 Task: Save favorite listings for condos in Los Angeles, California, with a minimum of 2 bedrooms and a balcony.
Action: Mouse moved to (343, 232)
Screenshot: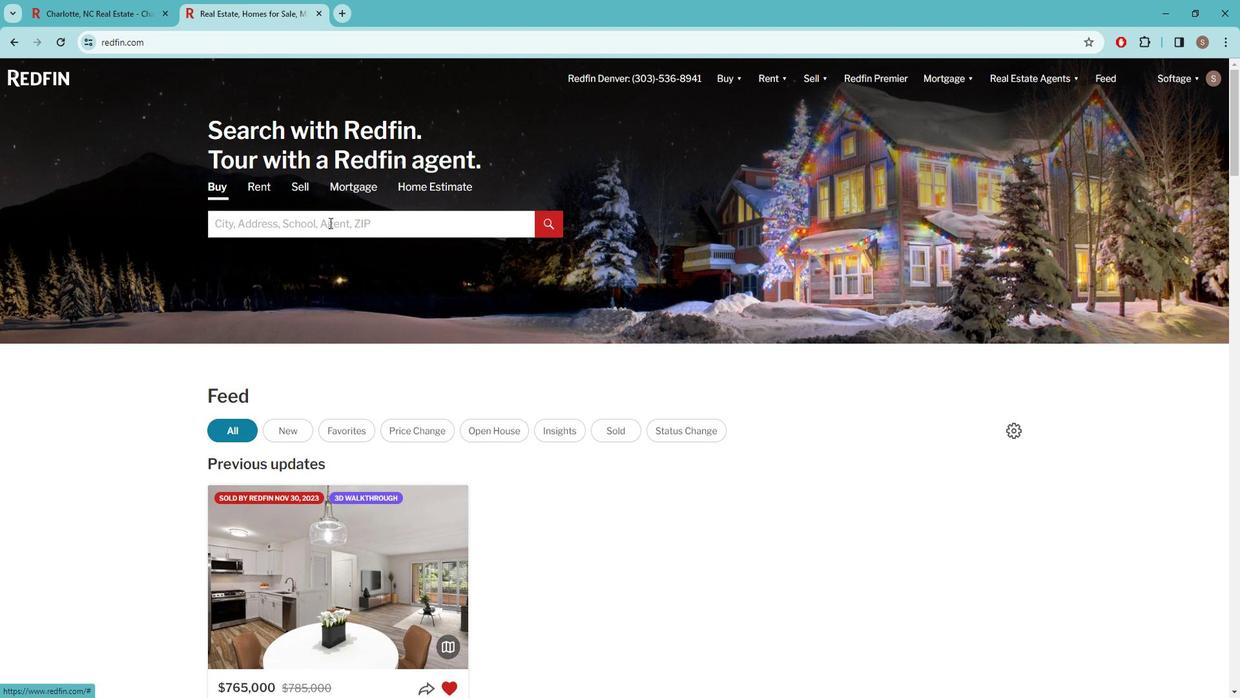 
Action: Mouse pressed left at (343, 232)
Screenshot: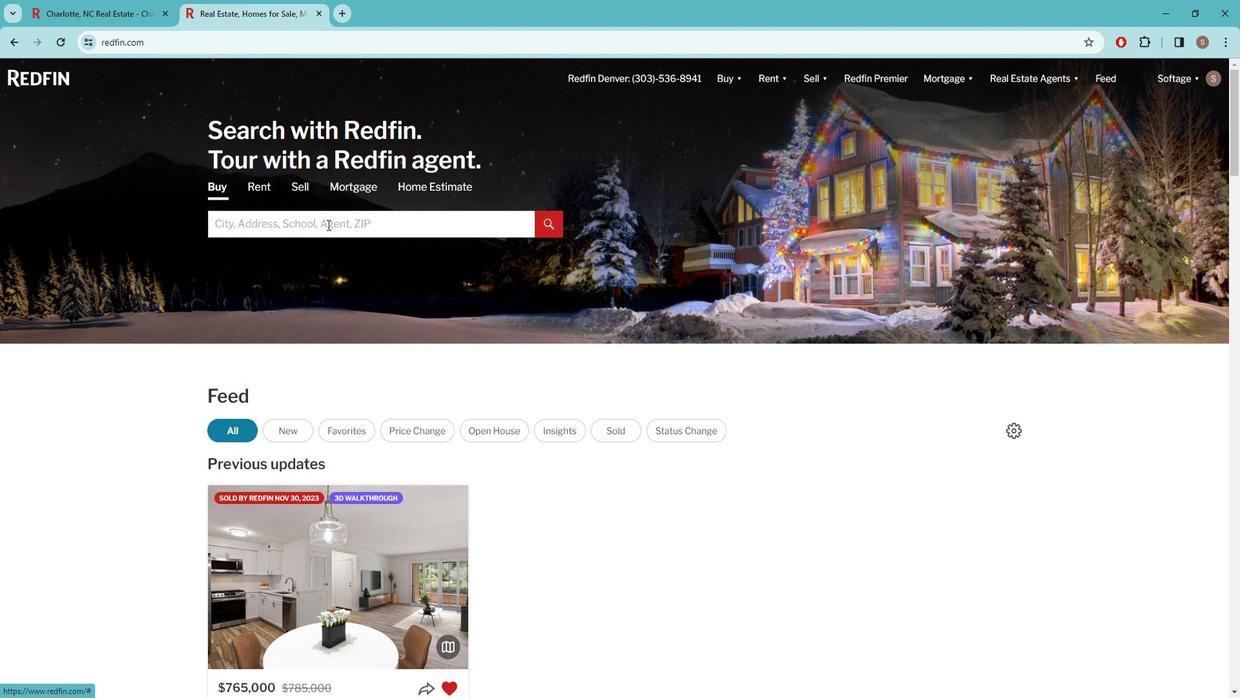 
Action: Mouse moved to (372, 226)
Screenshot: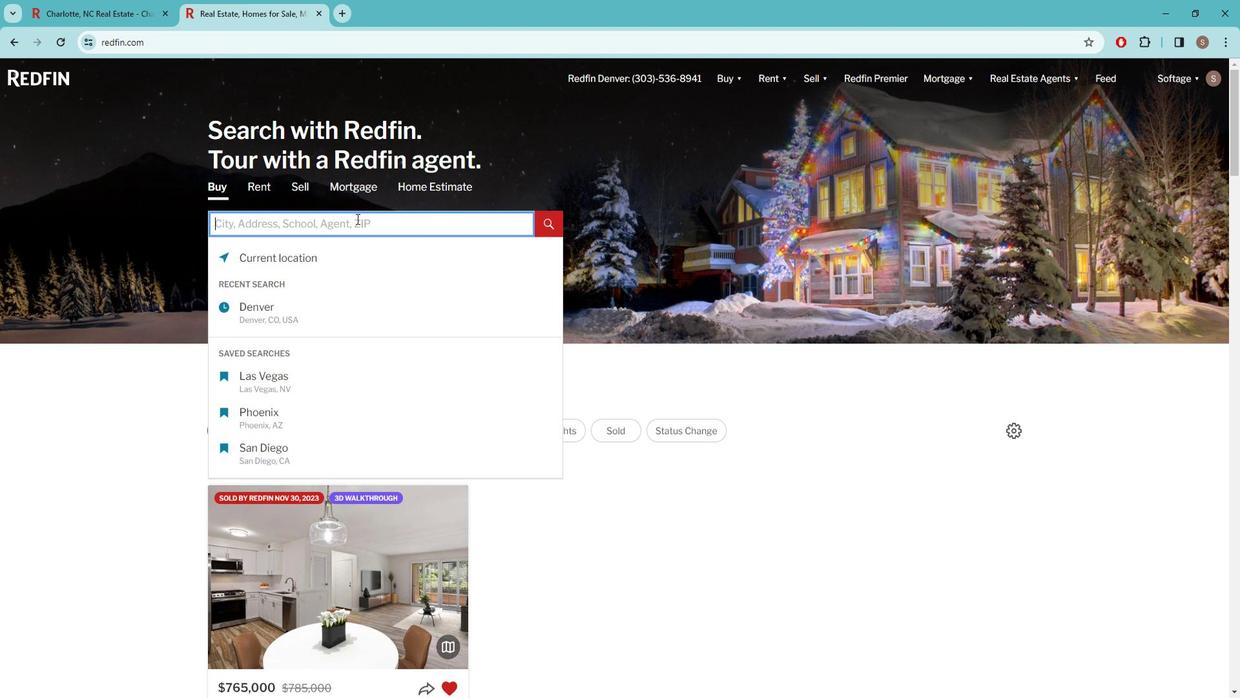 
Action: Key pressed l<Key.caps_lock>OS<Key.space>
Screenshot: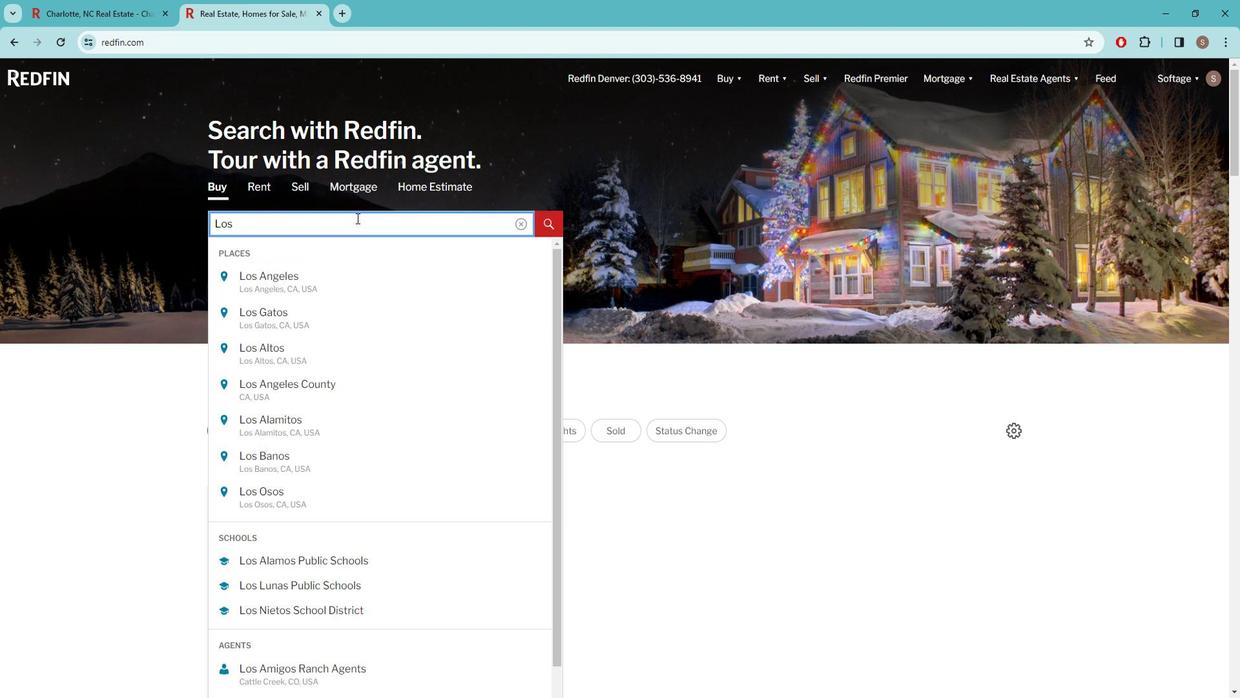 
Action: Mouse moved to (326, 281)
Screenshot: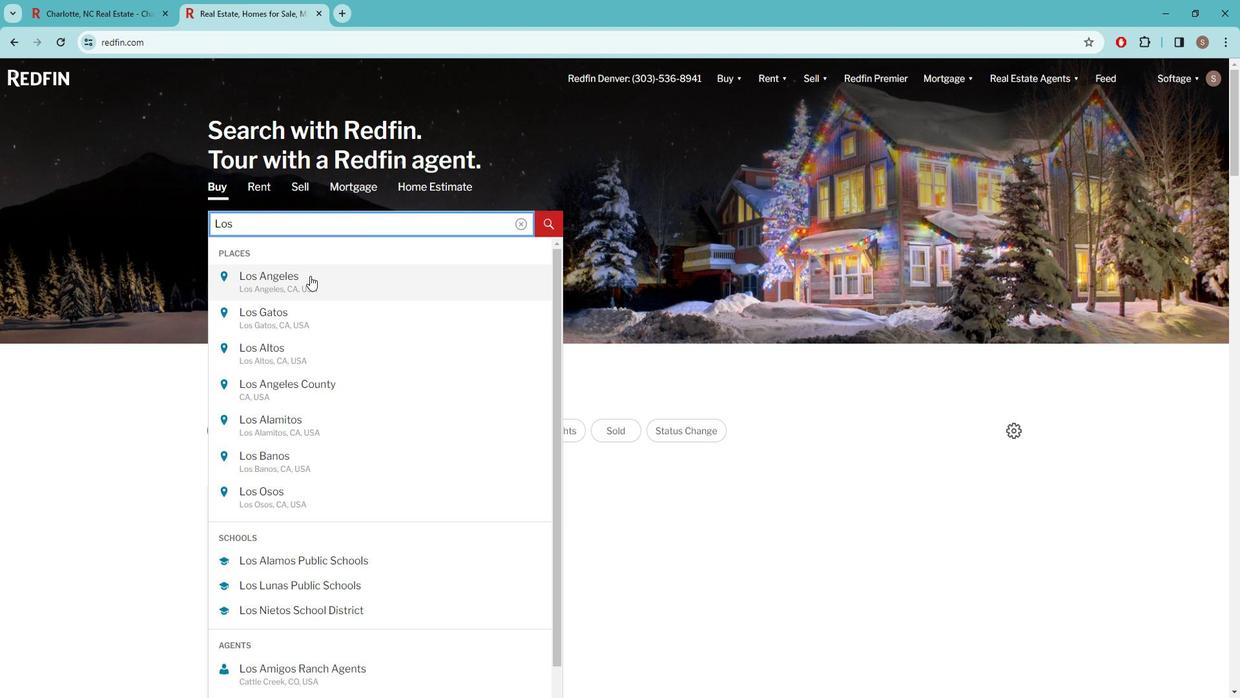 
Action: Mouse pressed left at (326, 281)
Screenshot: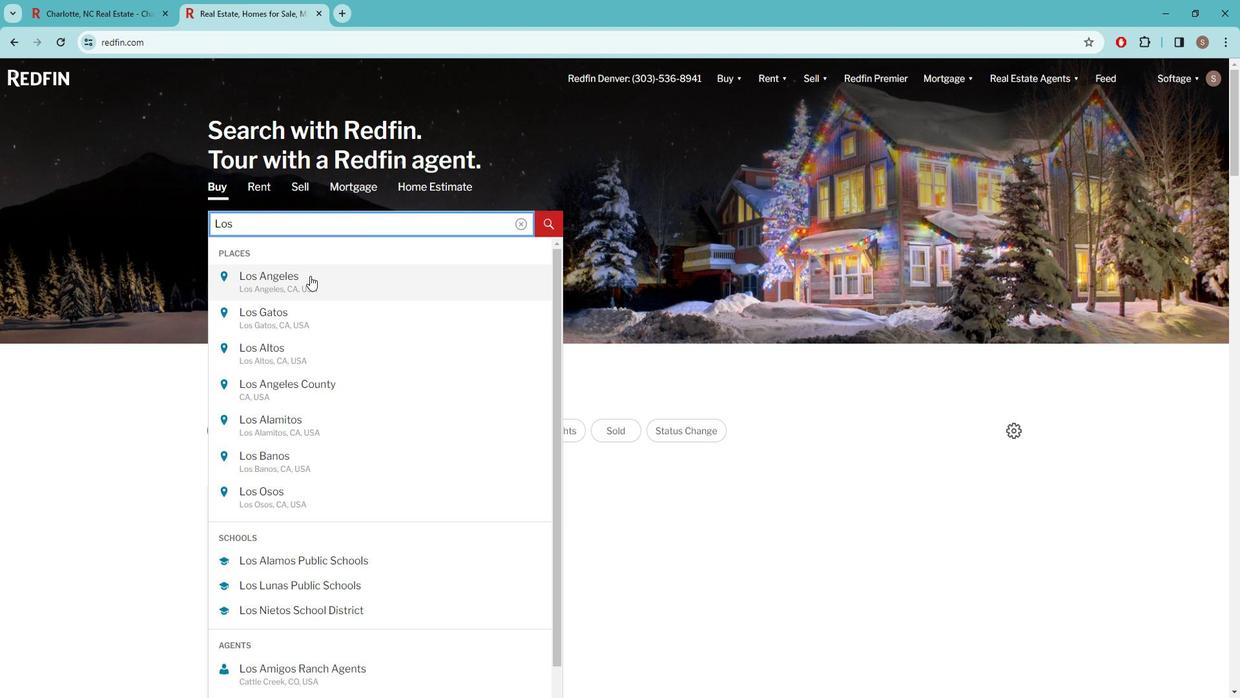
Action: Mouse moved to (1096, 171)
Screenshot: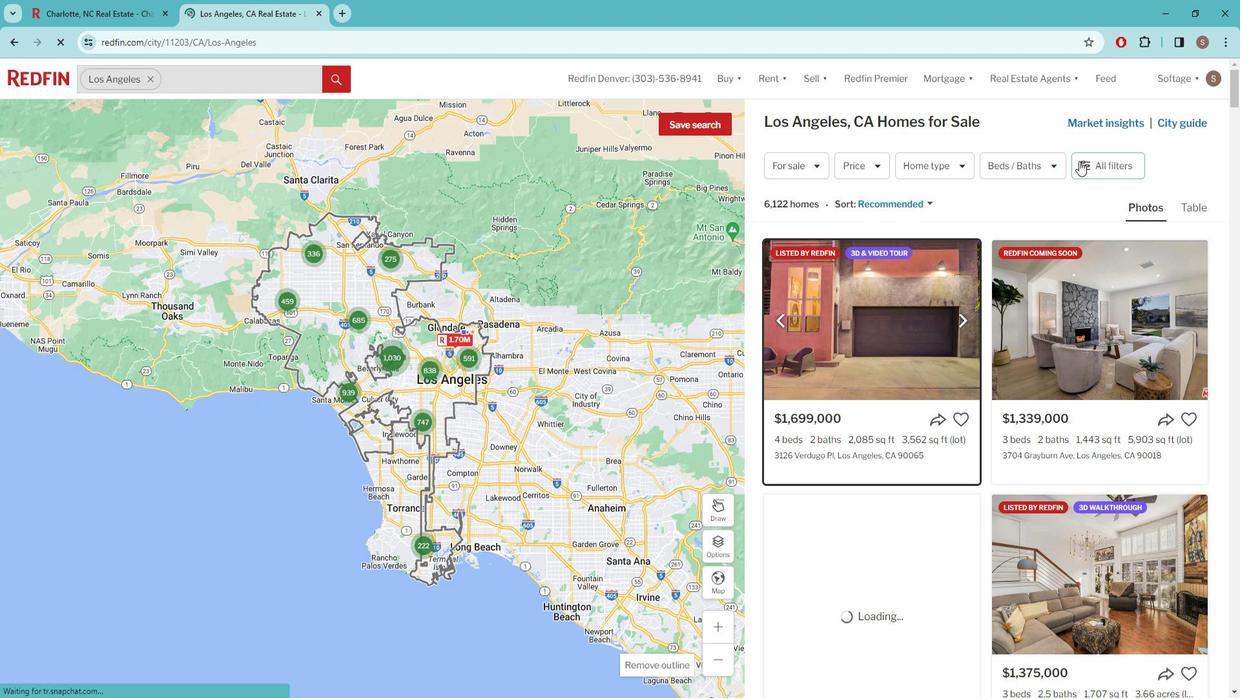 
Action: Mouse pressed left at (1096, 171)
Screenshot: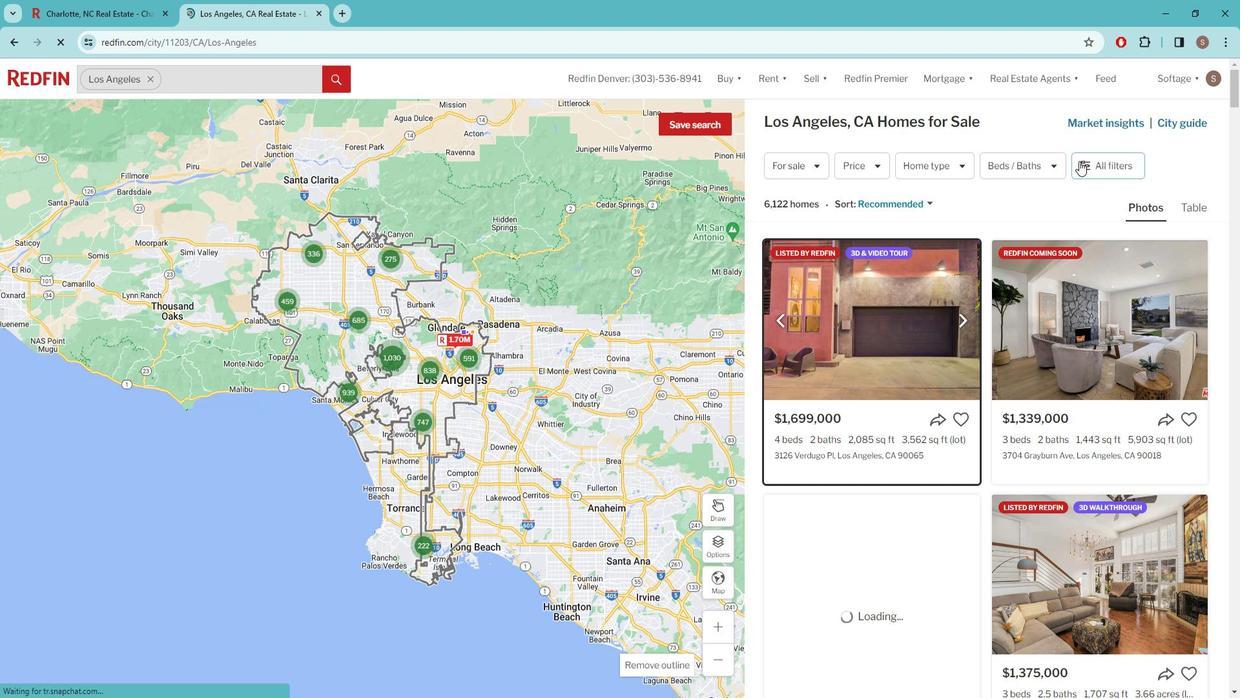 
Action: Mouse pressed left at (1096, 171)
Screenshot: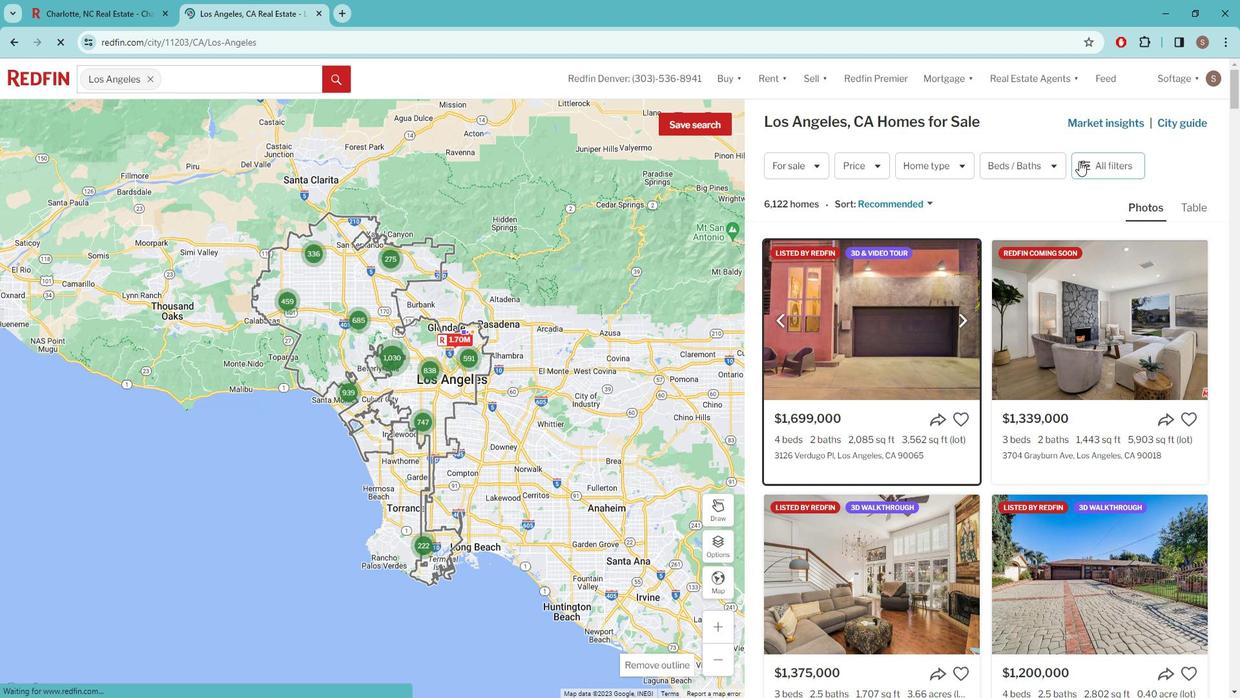 
Action: Mouse moved to (1109, 172)
Screenshot: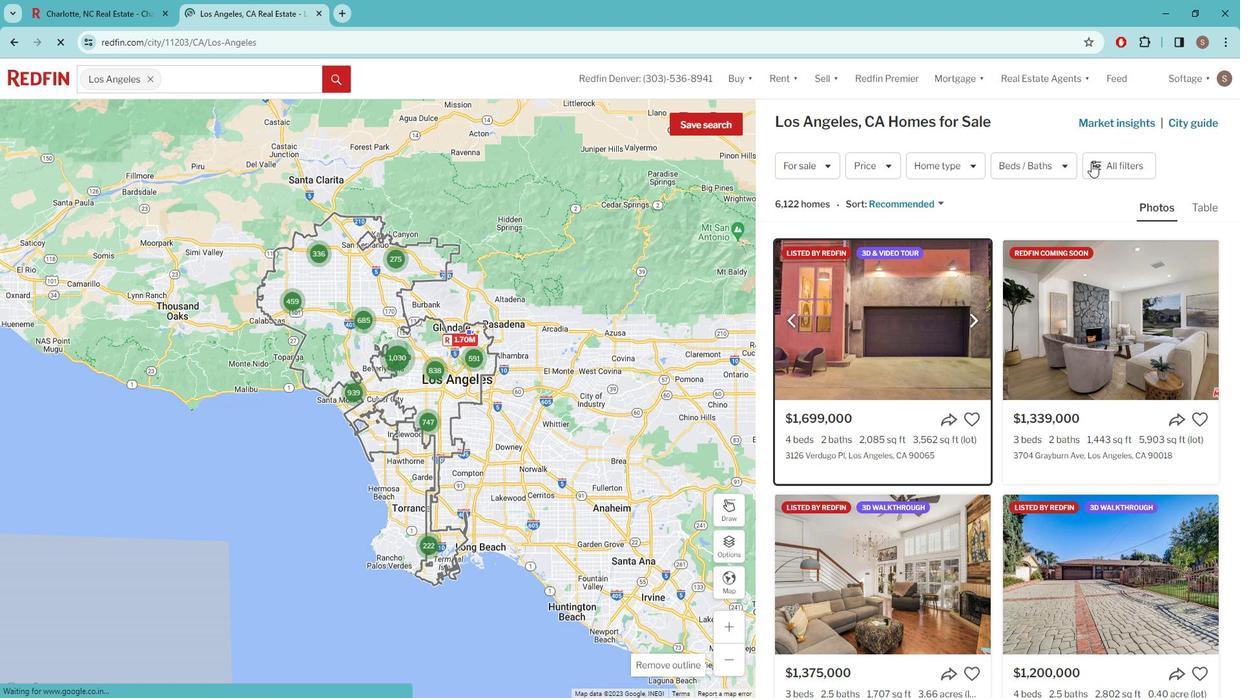 
Action: Mouse pressed left at (1109, 172)
Screenshot: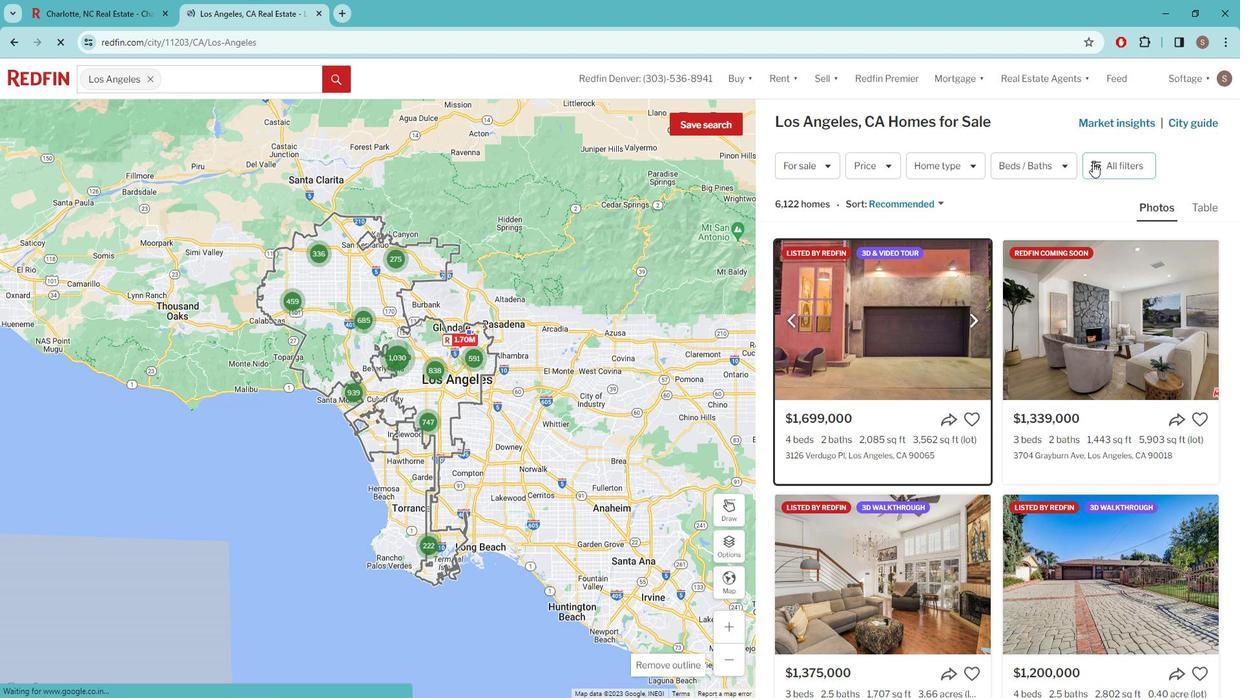
Action: Mouse moved to (1039, 399)
Screenshot: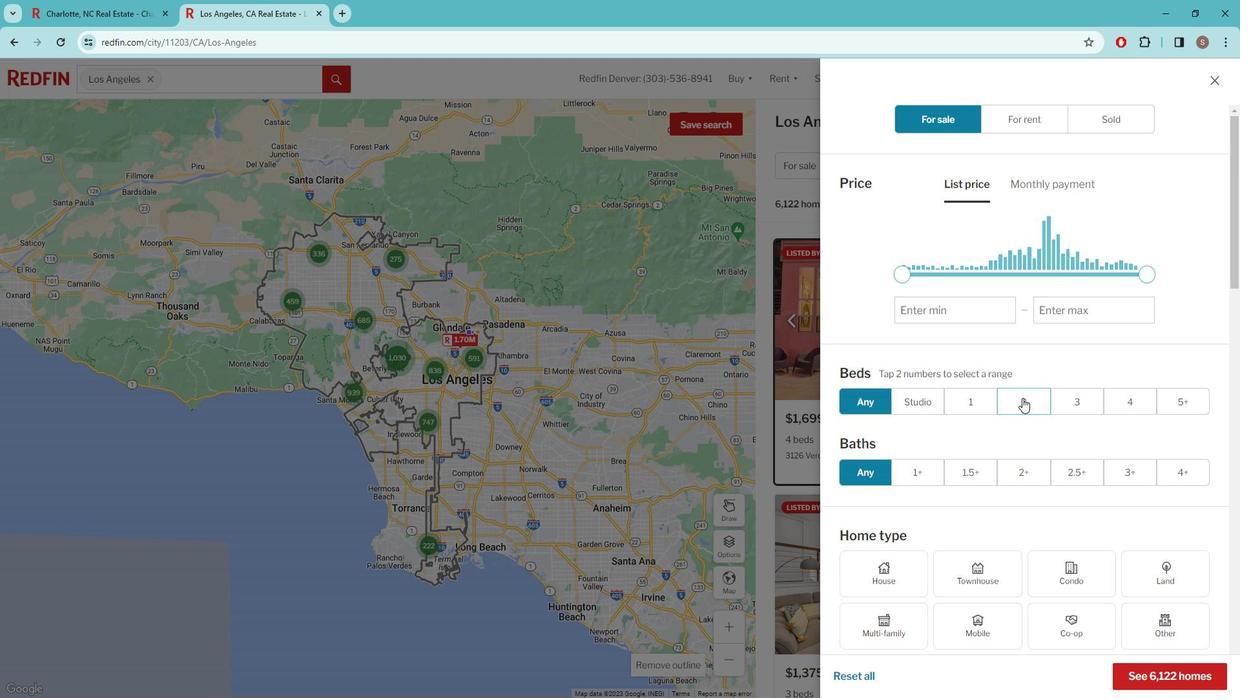 
Action: Mouse pressed left at (1039, 399)
Screenshot: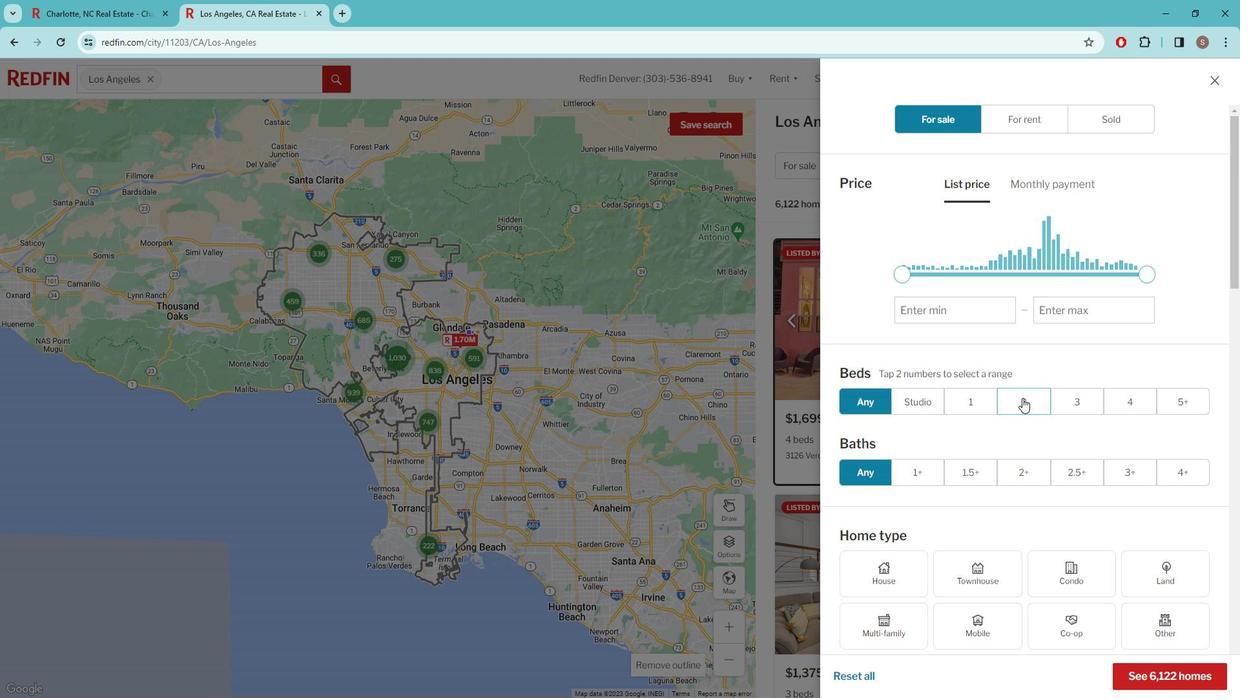 
Action: Mouse moved to (1038, 398)
Screenshot: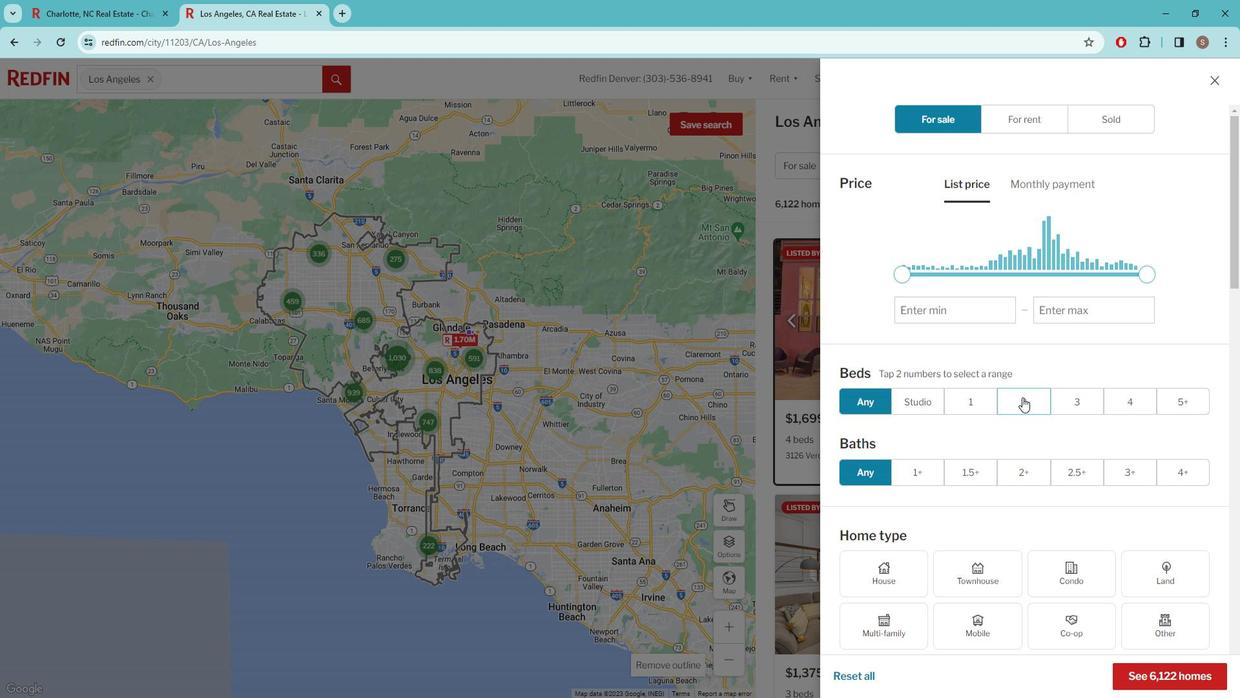 
Action: Mouse pressed left at (1038, 398)
Screenshot: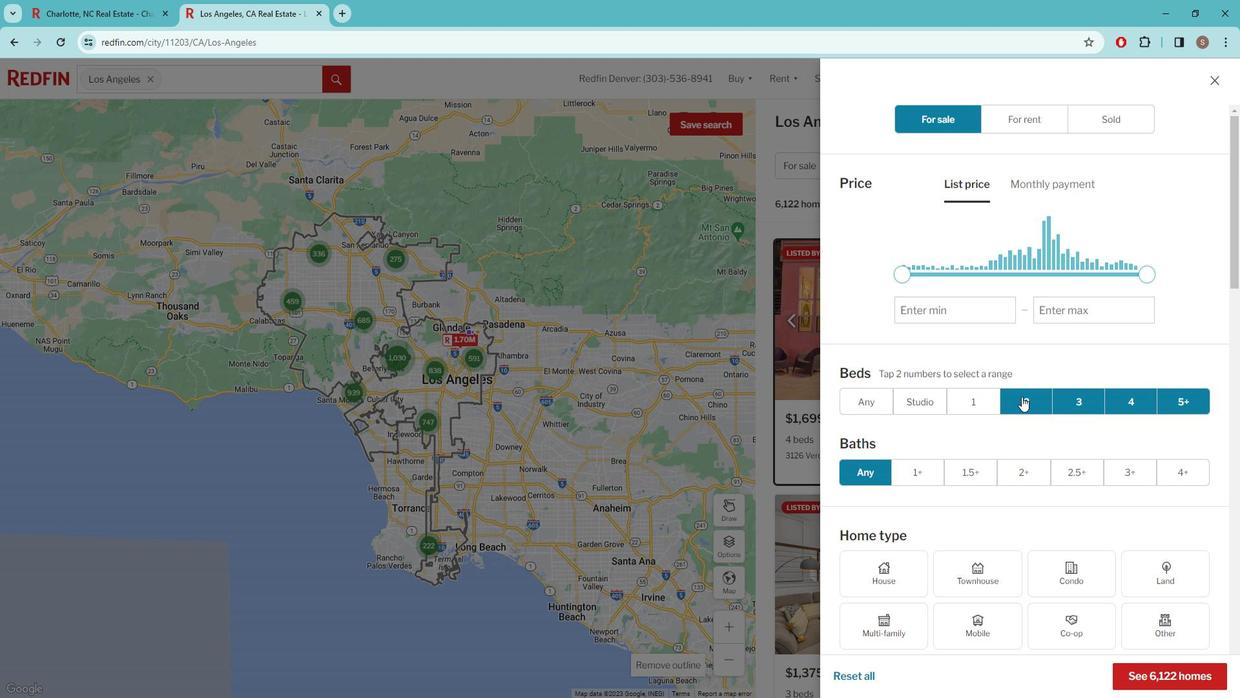 
Action: Mouse moved to (1035, 398)
Screenshot: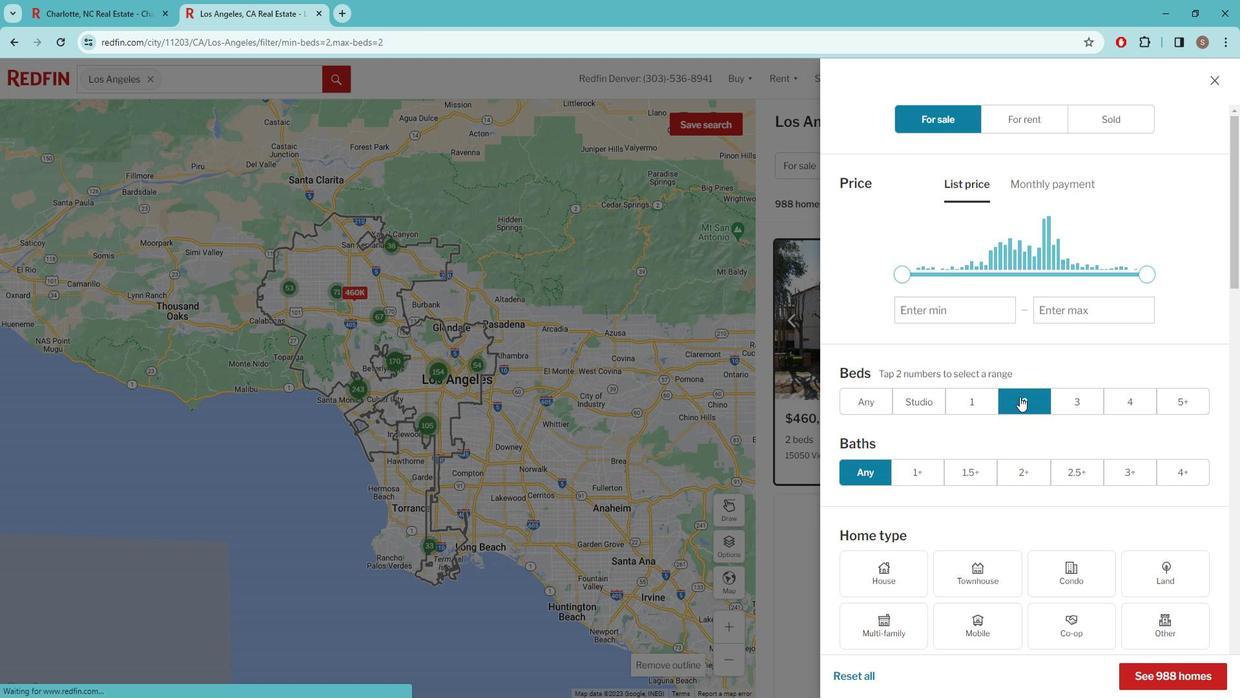 
Action: Mouse scrolled (1035, 397) with delta (0, 0)
Screenshot: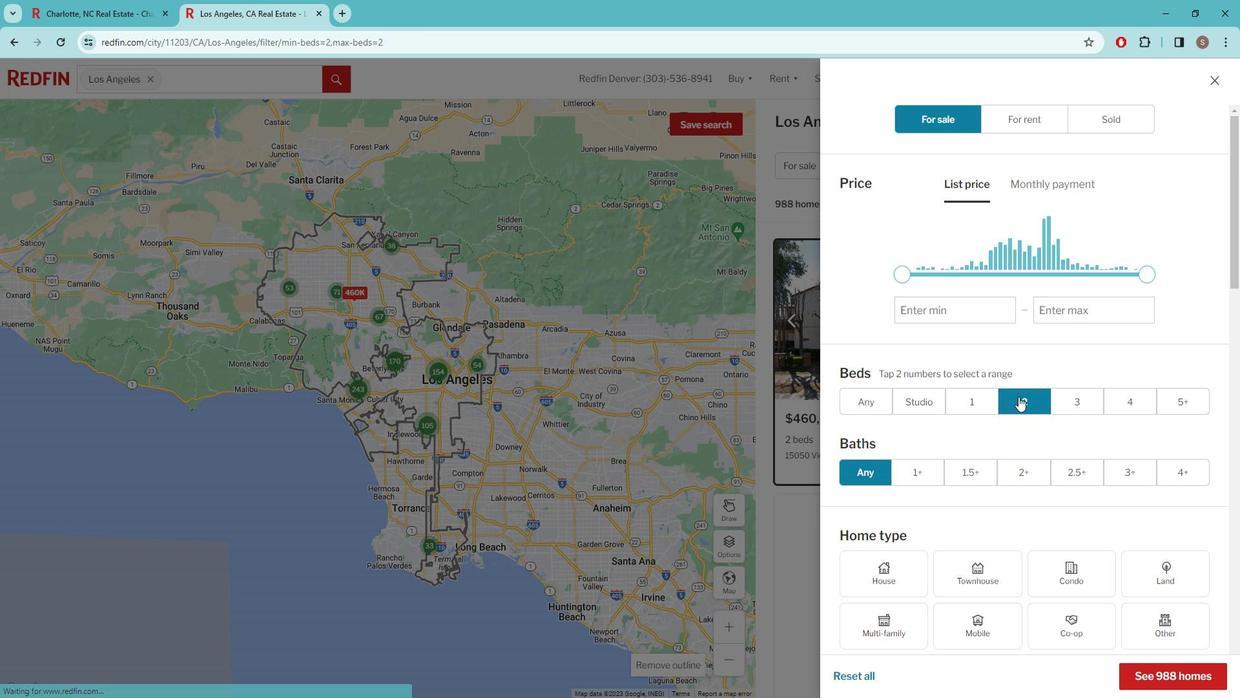 
Action: Mouse moved to (1028, 399)
Screenshot: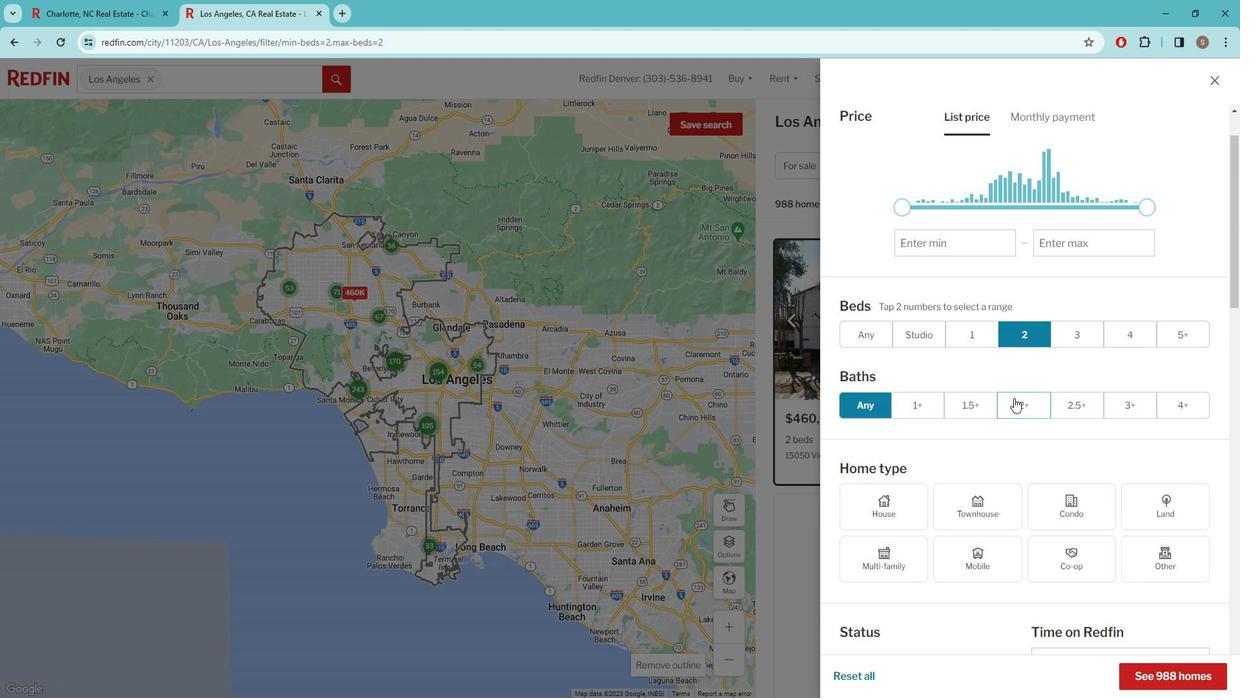
Action: Mouse scrolled (1028, 398) with delta (0, 0)
Screenshot: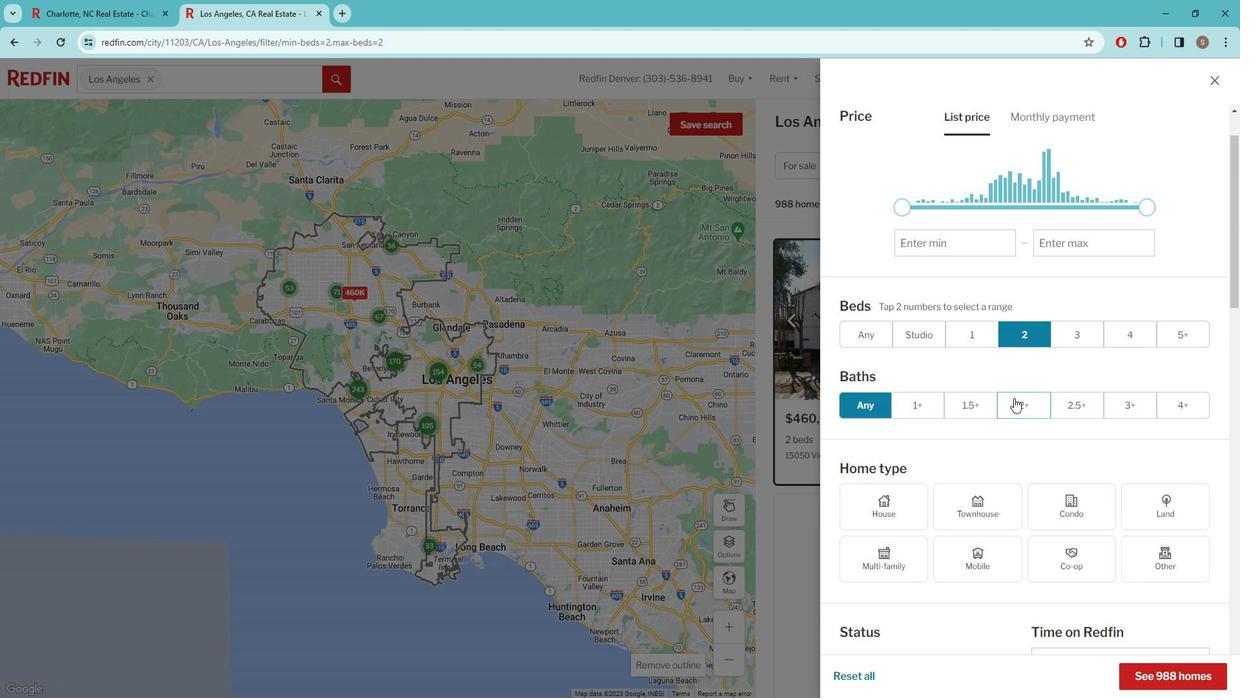 
Action: Mouse moved to (1024, 400)
Screenshot: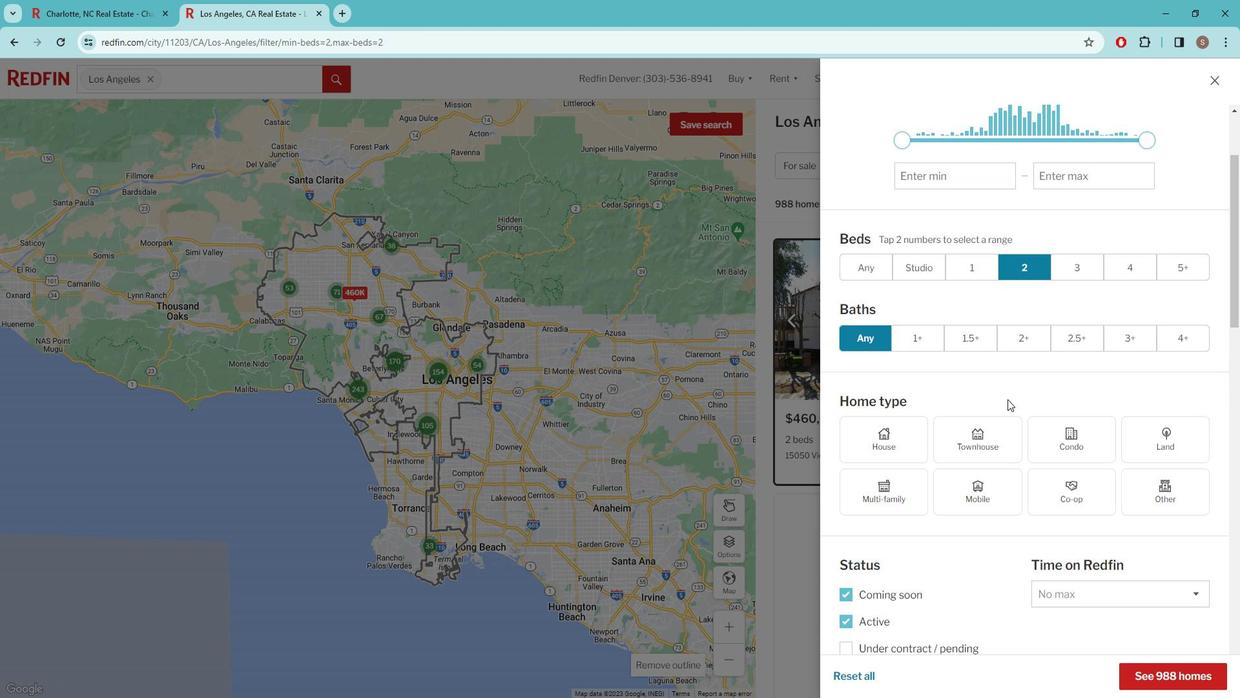 
Action: Mouse scrolled (1024, 400) with delta (0, 0)
Screenshot: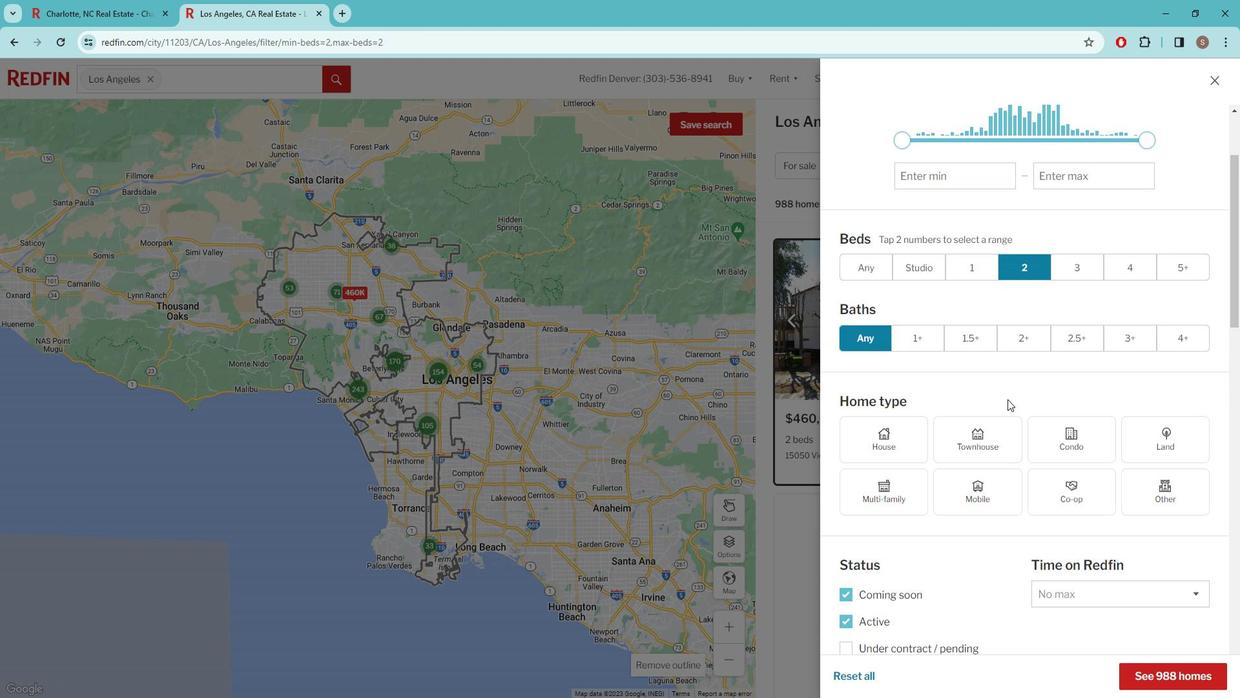 
Action: Mouse moved to (1019, 402)
Screenshot: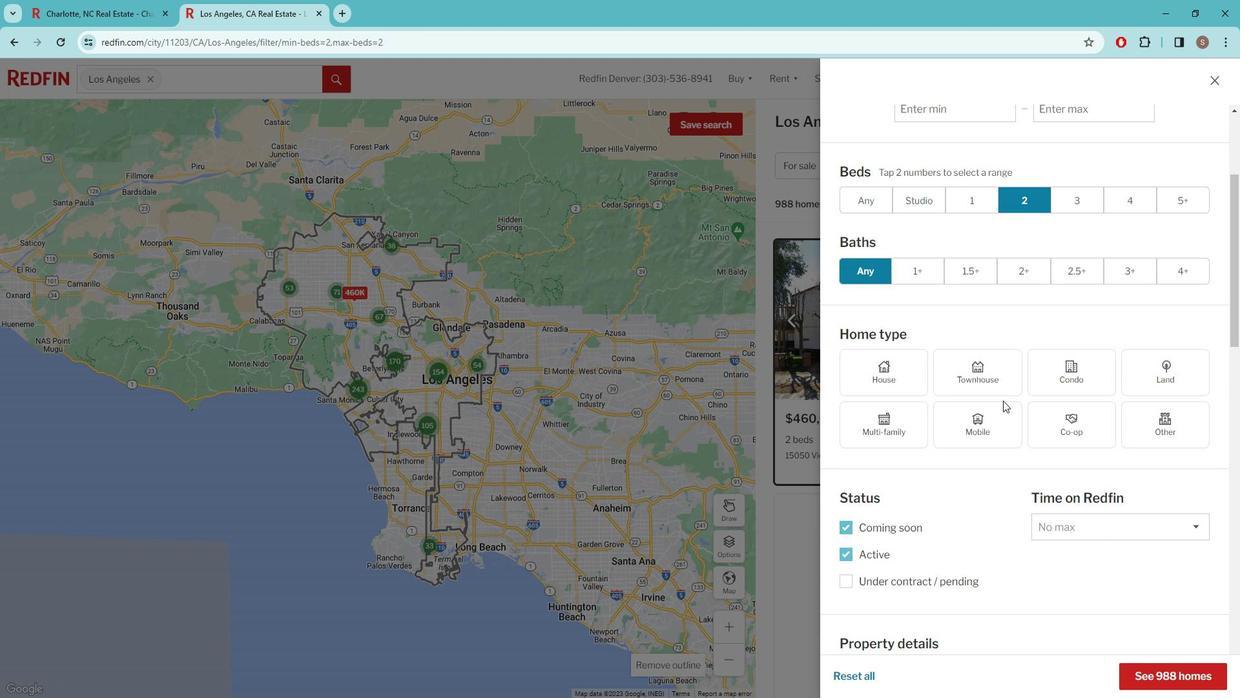 
Action: Mouse scrolled (1019, 401) with delta (0, 0)
Screenshot: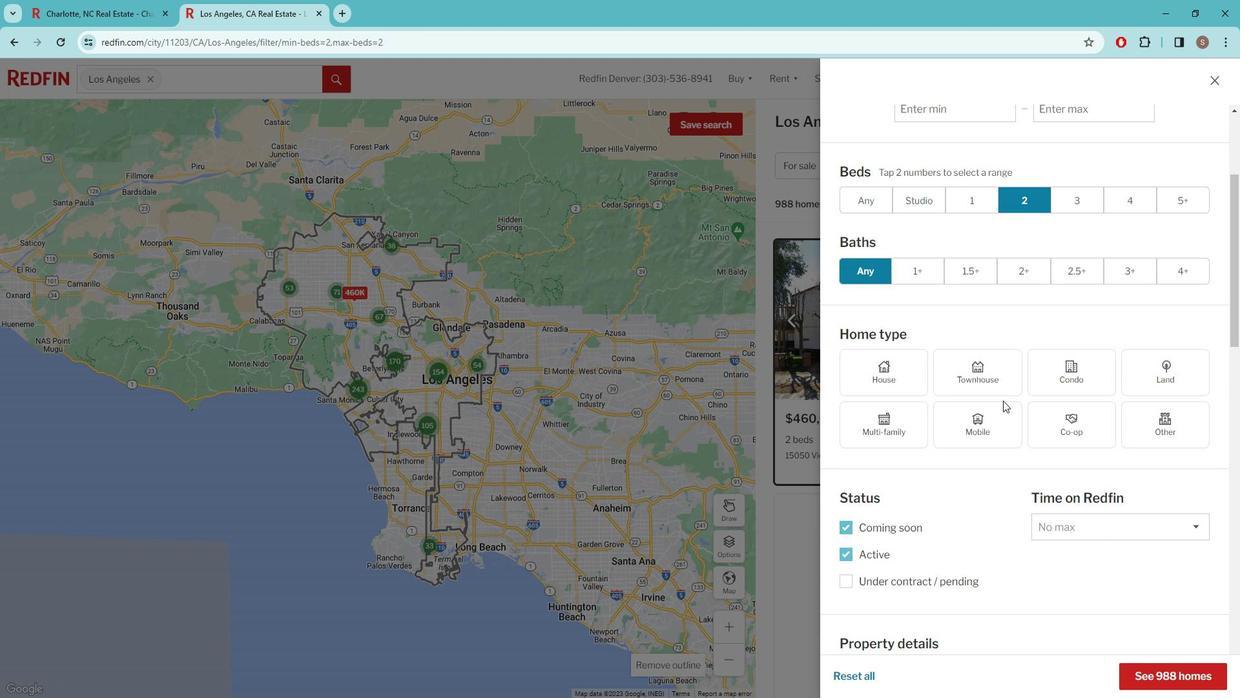 
Action: Mouse moved to (1064, 310)
Screenshot: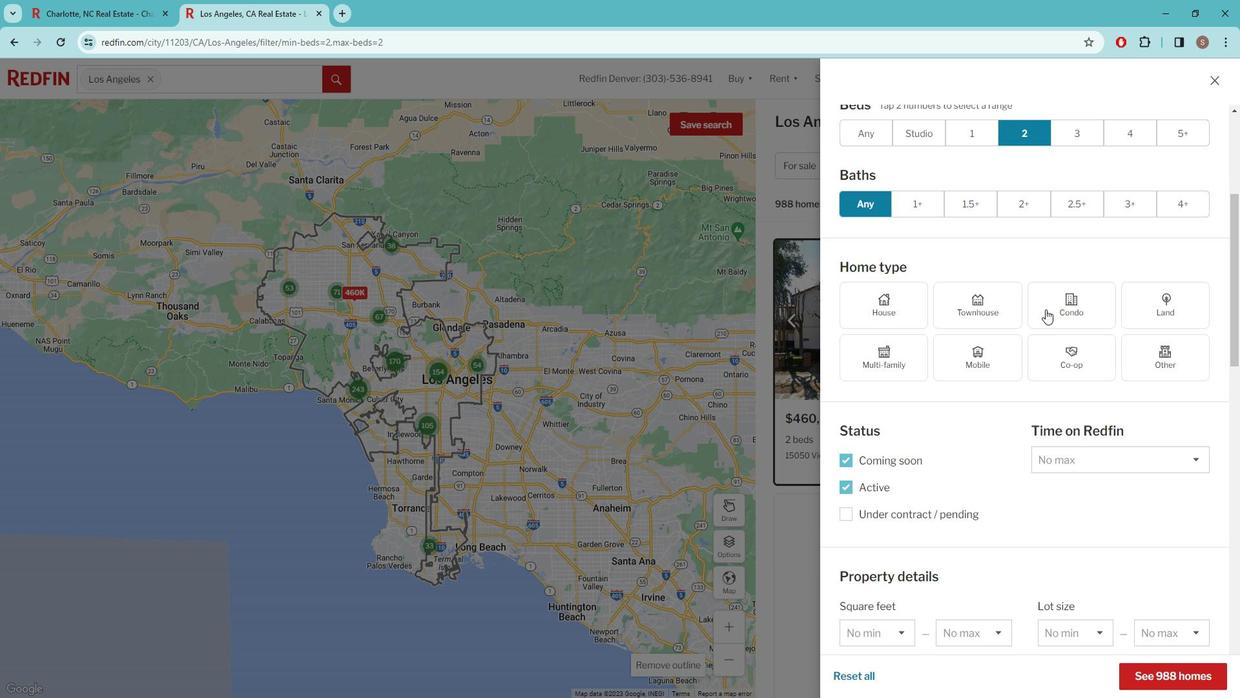 
Action: Mouse pressed left at (1064, 310)
Screenshot: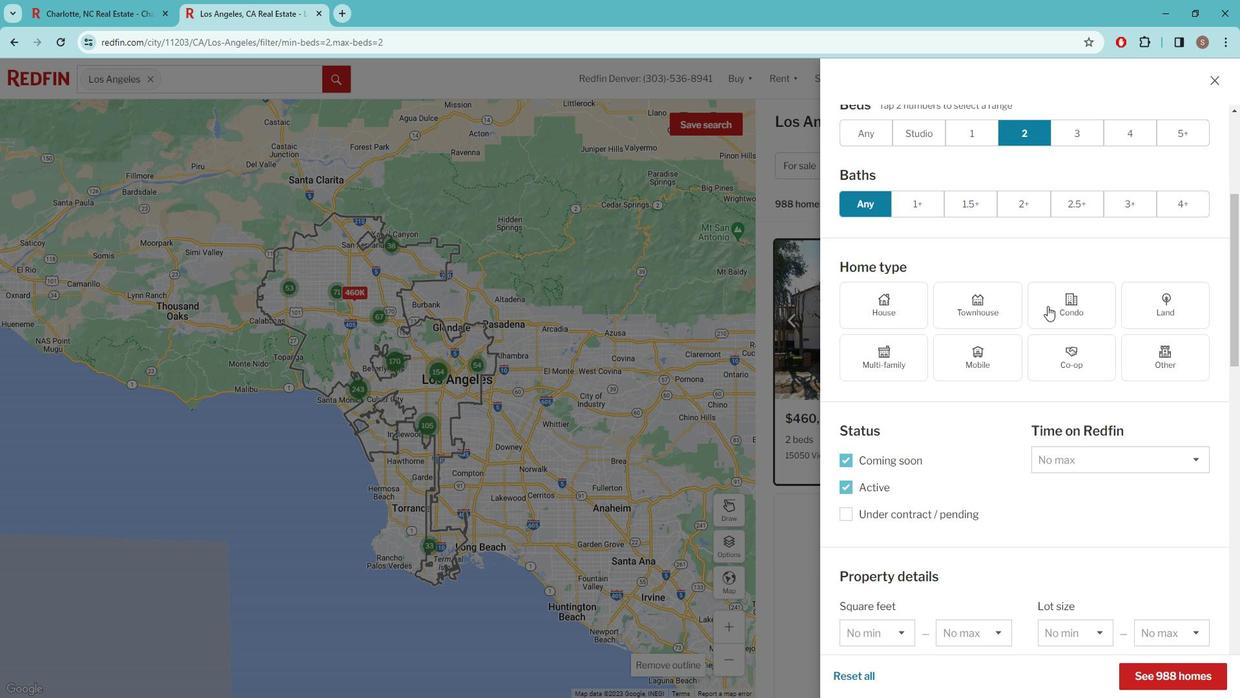
Action: Mouse moved to (997, 393)
Screenshot: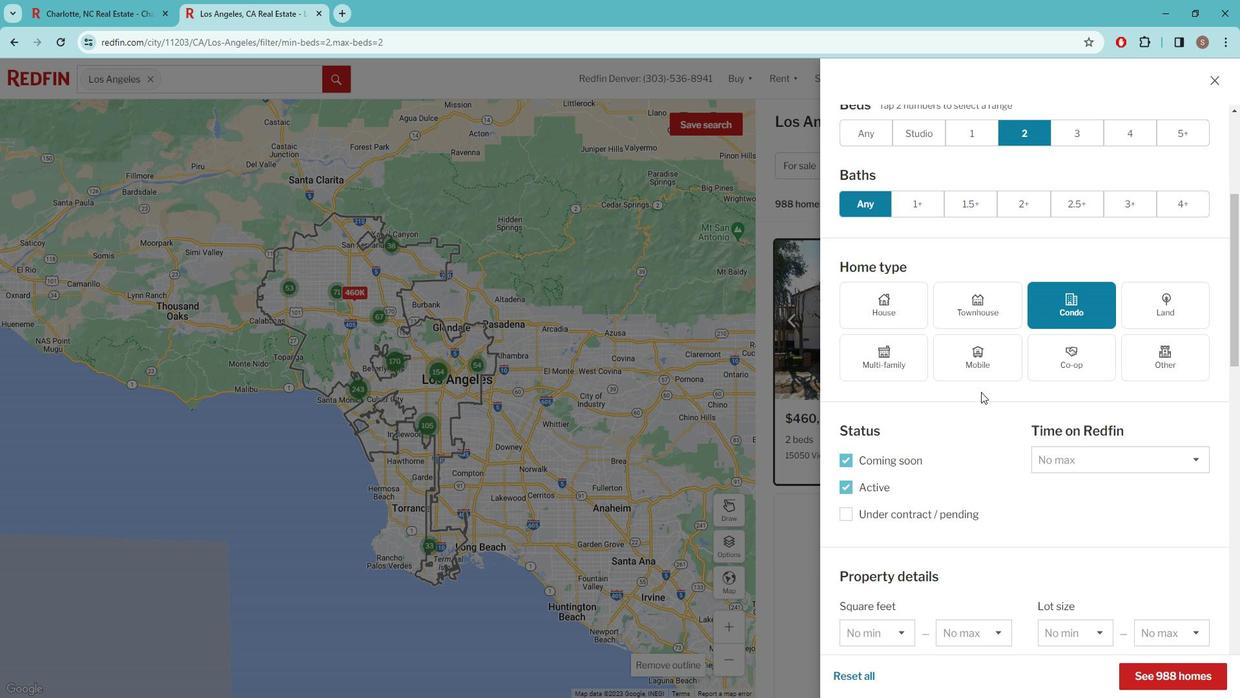 
Action: Mouse scrolled (997, 392) with delta (0, 0)
Screenshot: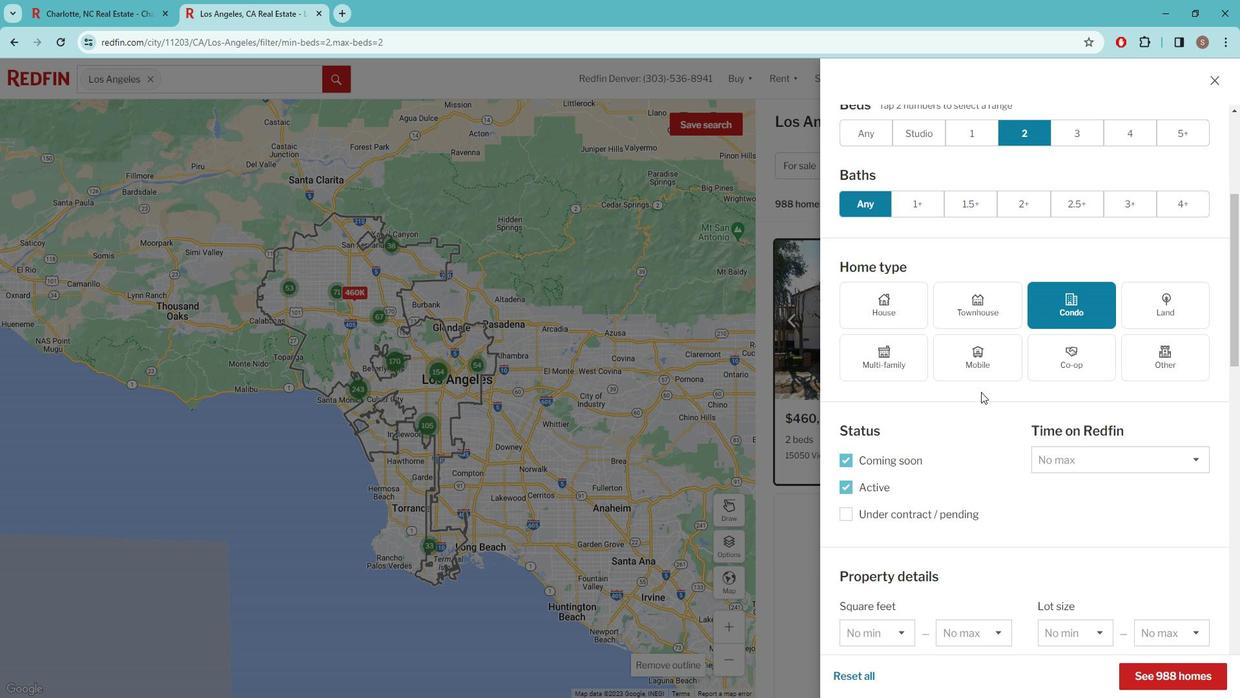 
Action: Mouse moved to (994, 394)
Screenshot: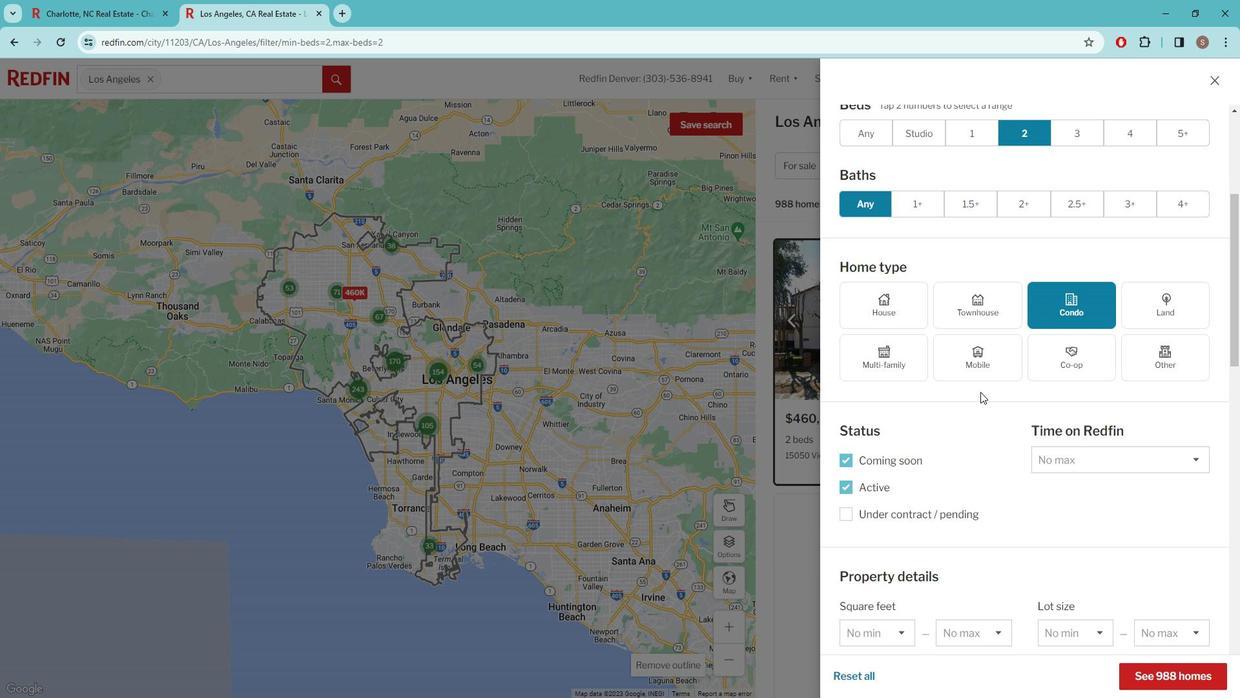 
Action: Mouse scrolled (994, 394) with delta (0, 0)
Screenshot: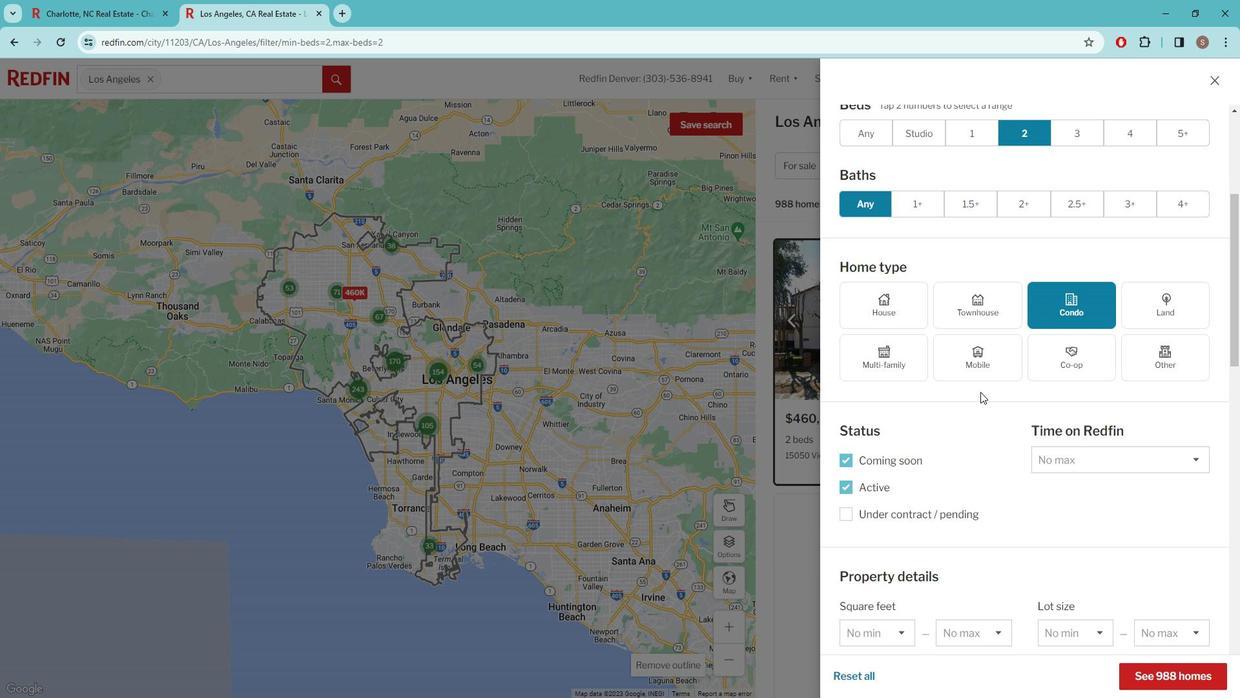 
Action: Mouse scrolled (994, 394) with delta (0, 0)
Screenshot: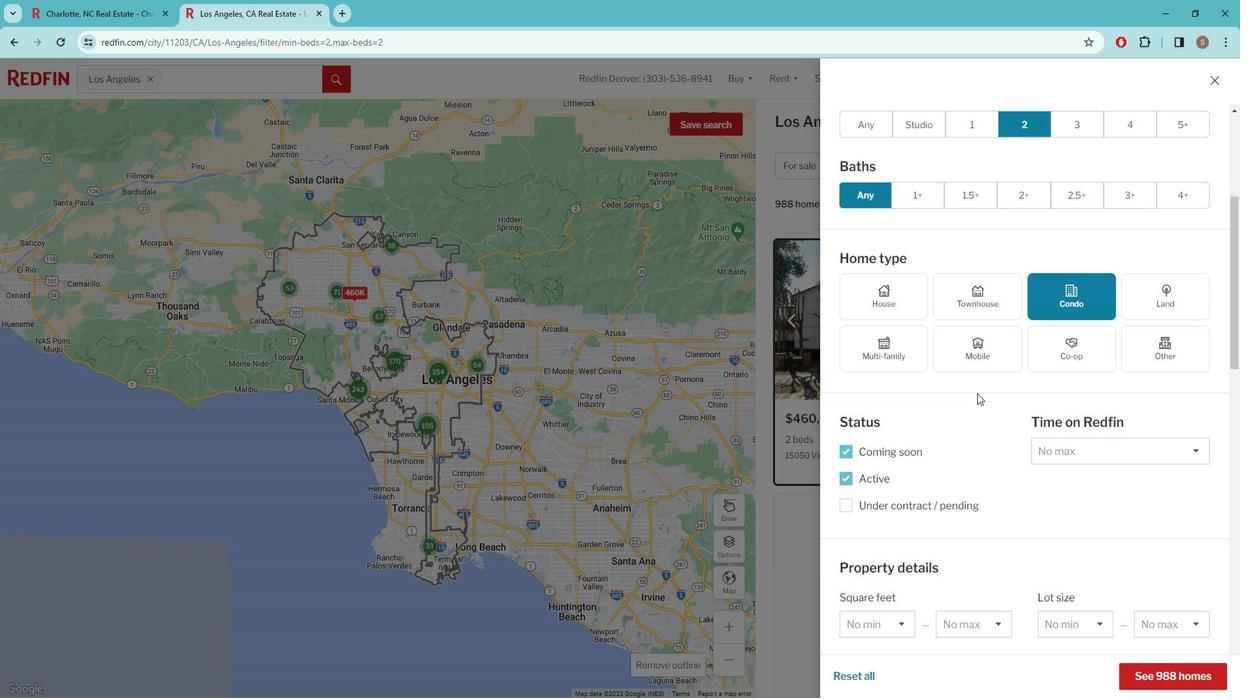 
Action: Mouse moved to (991, 396)
Screenshot: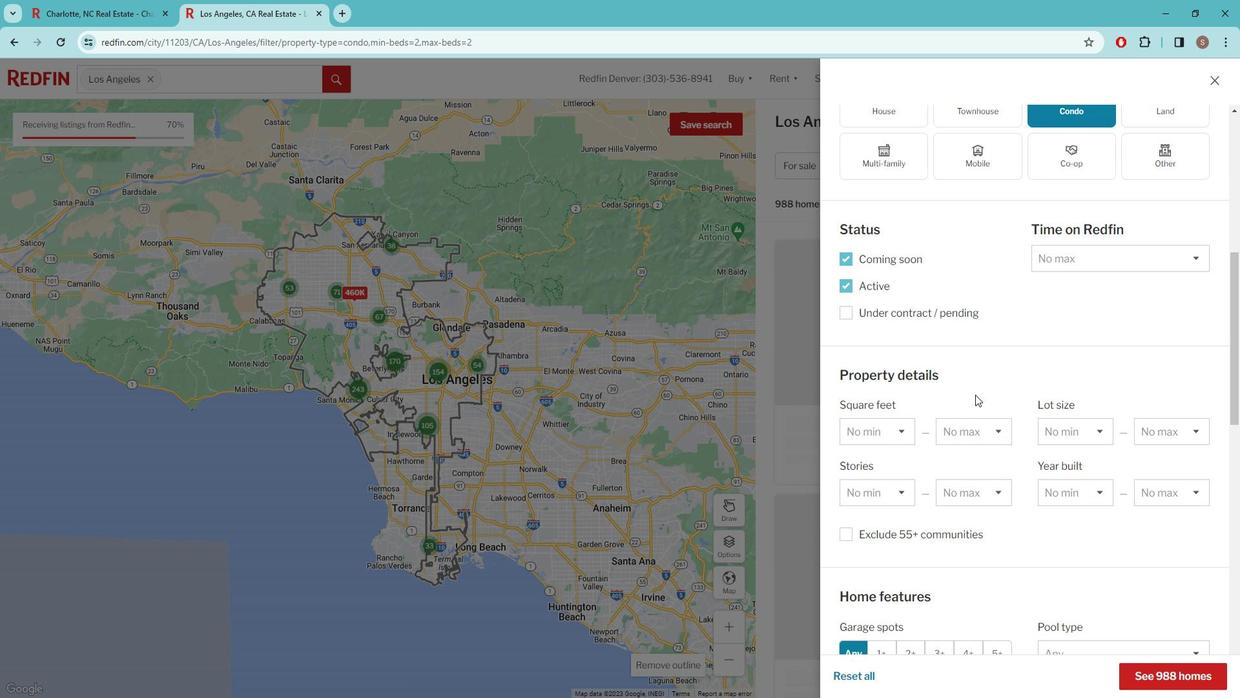 
Action: Mouse scrolled (991, 395) with delta (0, 0)
Screenshot: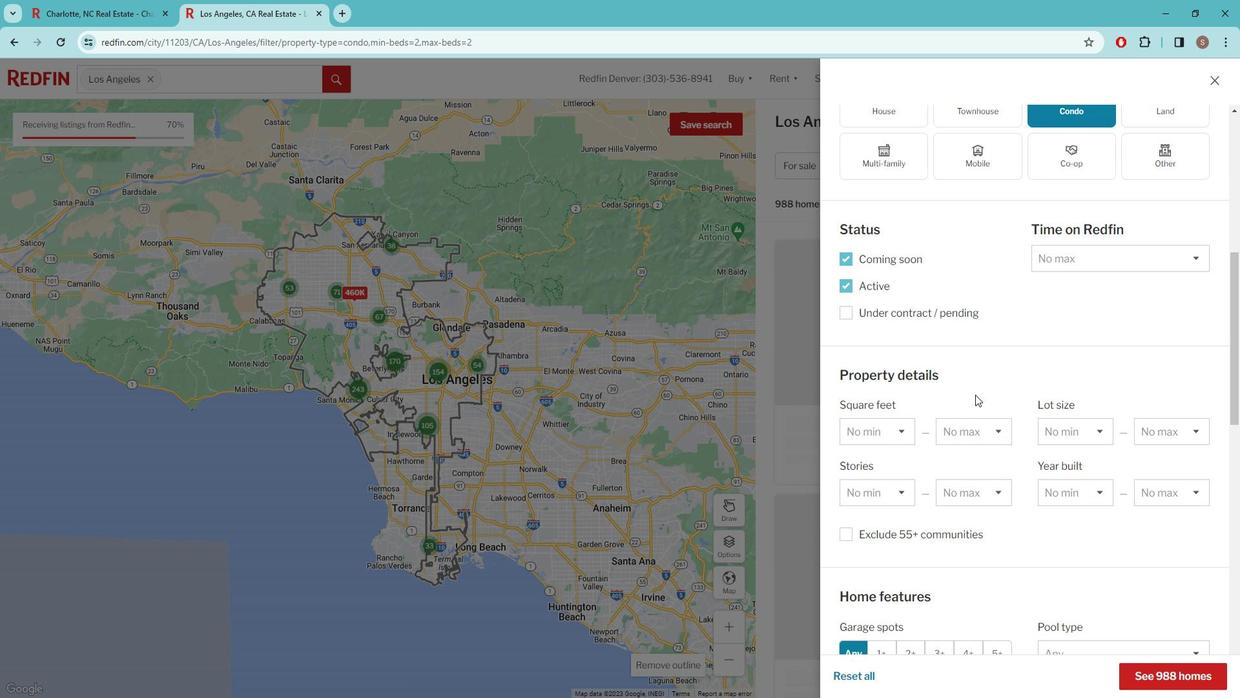 
Action: Mouse scrolled (991, 395) with delta (0, 0)
Screenshot: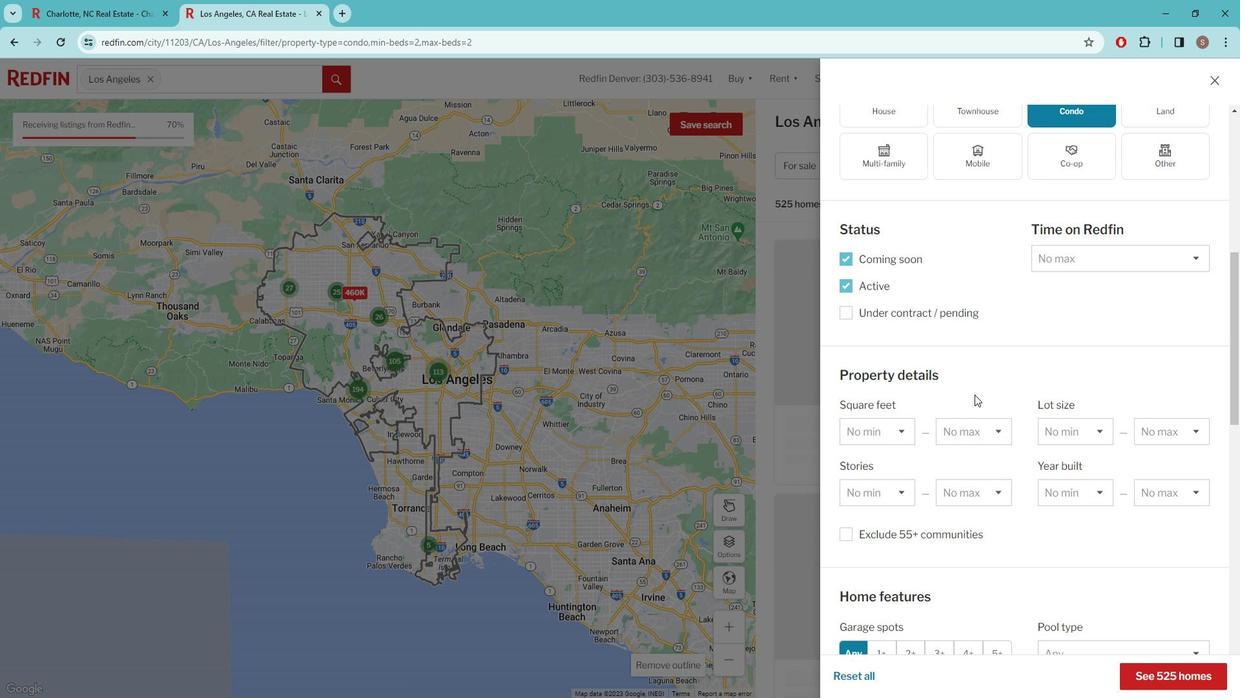 
Action: Mouse moved to (962, 434)
Screenshot: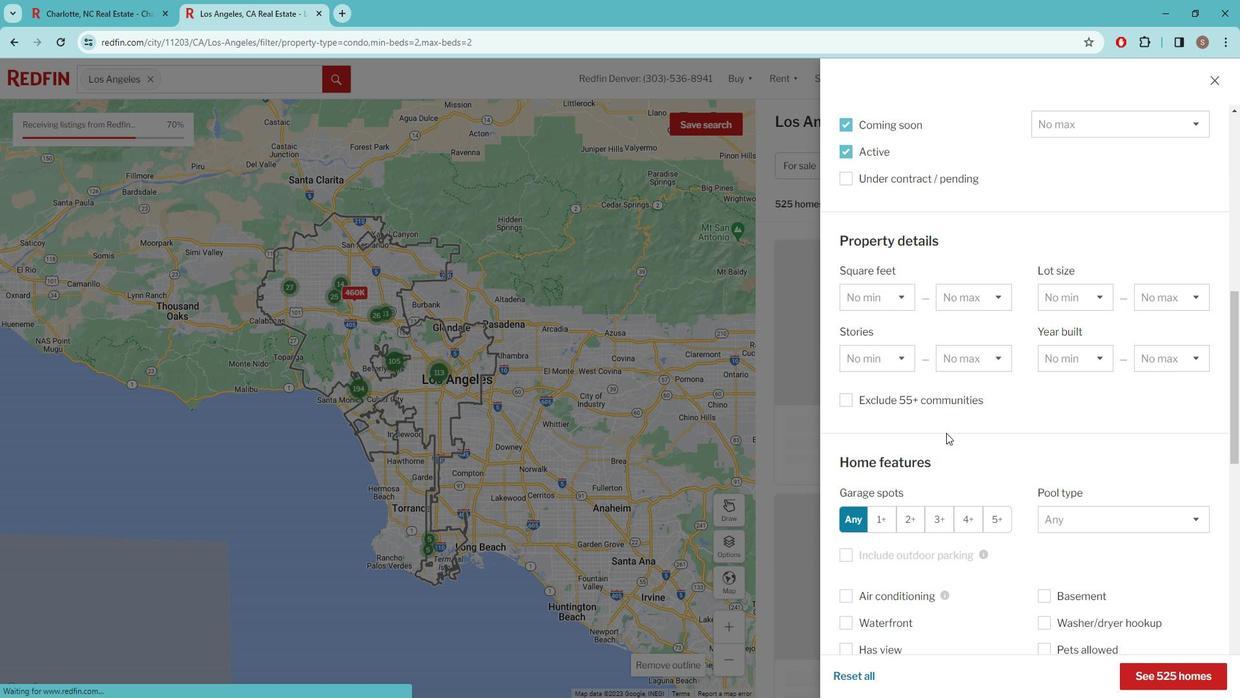 
Action: Mouse scrolled (962, 433) with delta (0, 0)
Screenshot: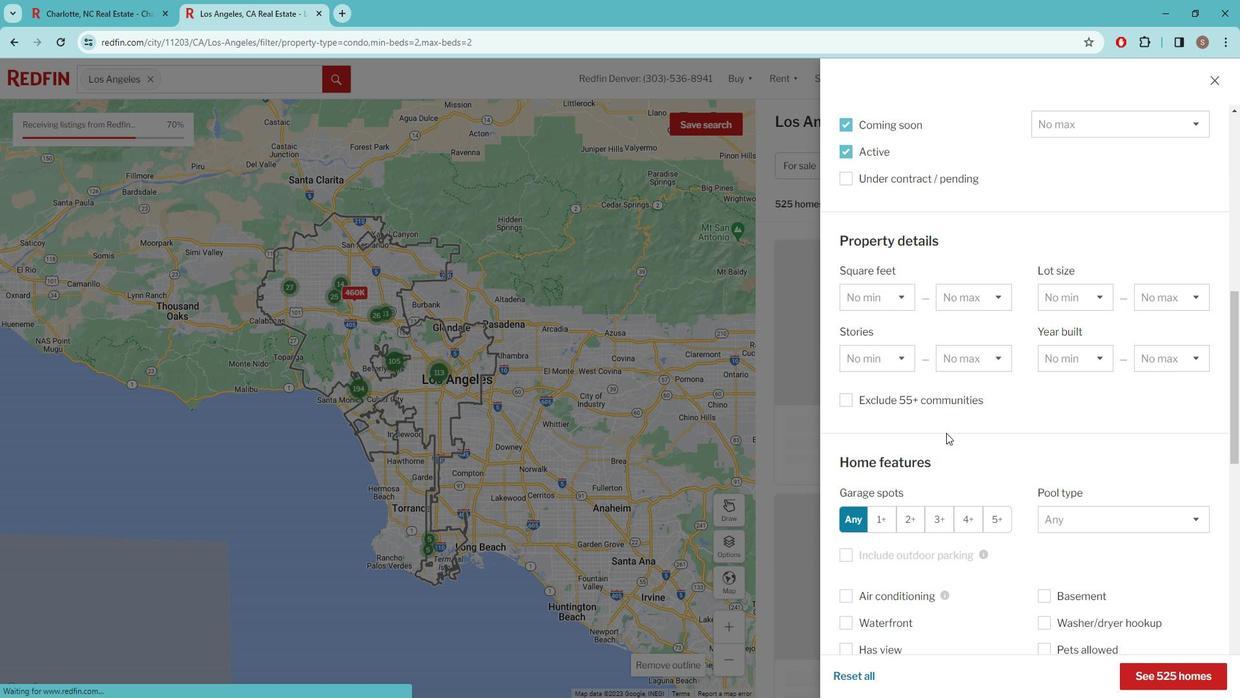 
Action: Mouse moved to (962, 435)
Screenshot: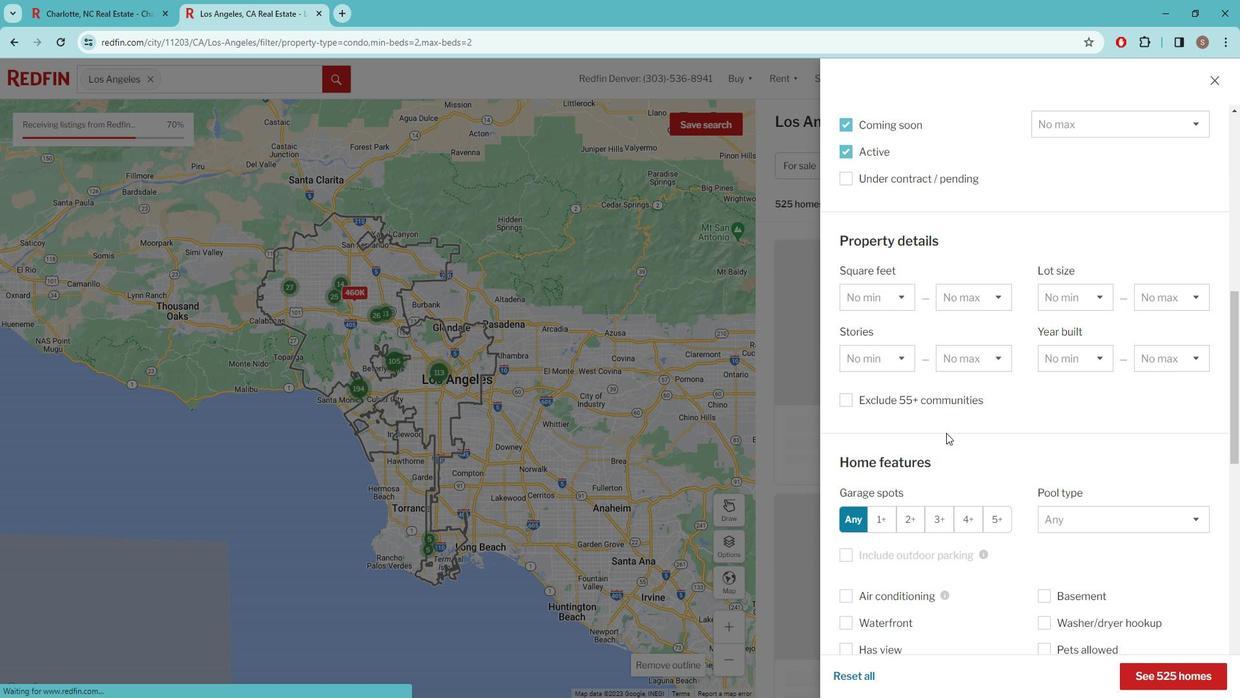 
Action: Mouse scrolled (962, 434) with delta (0, 0)
Screenshot: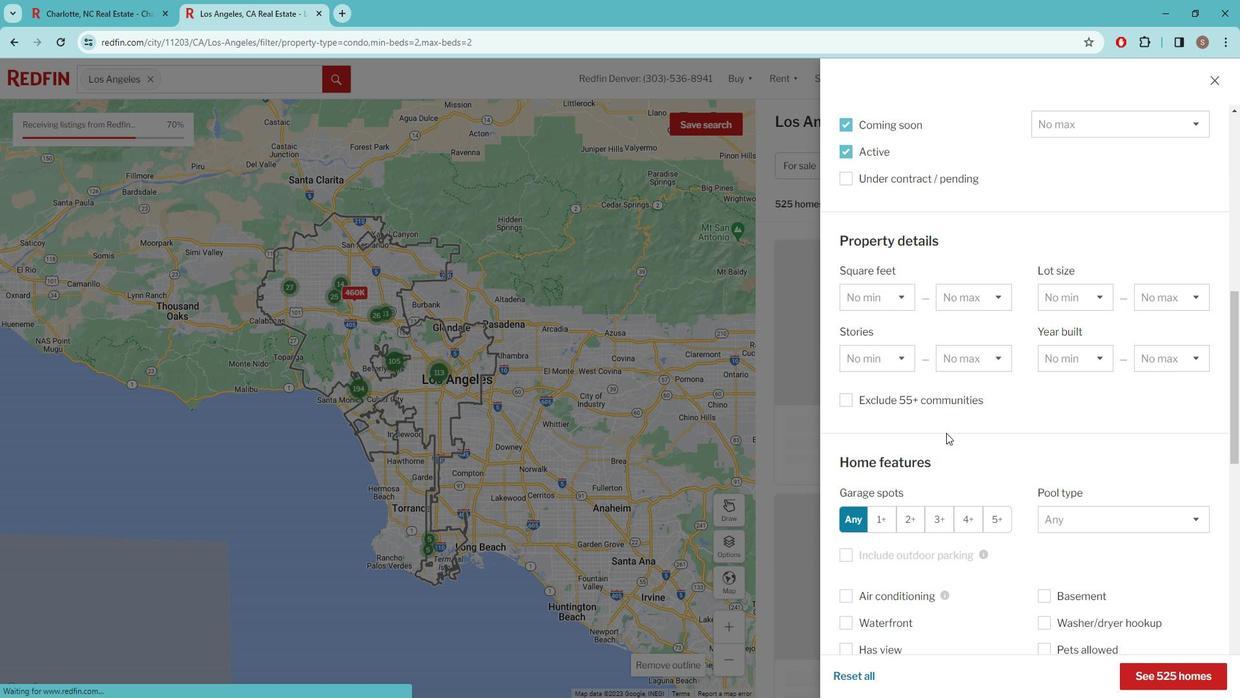 
Action: Mouse moved to (960, 437)
Screenshot: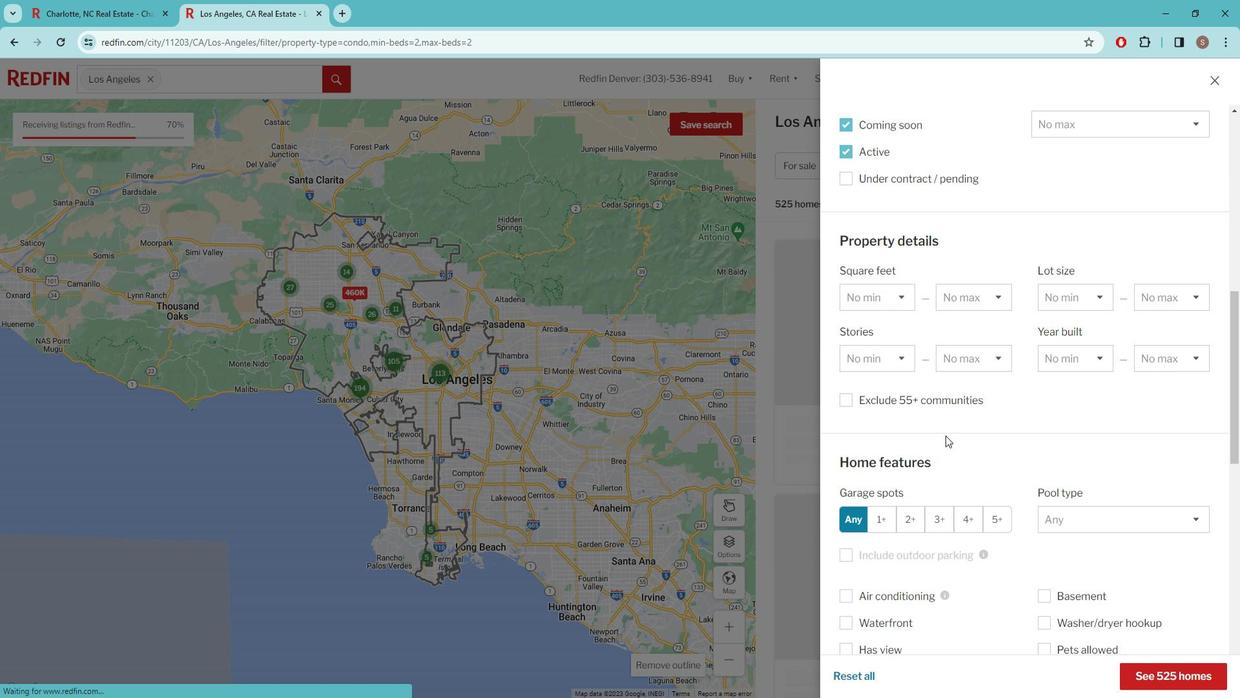 
Action: Mouse scrolled (960, 436) with delta (0, 0)
Screenshot: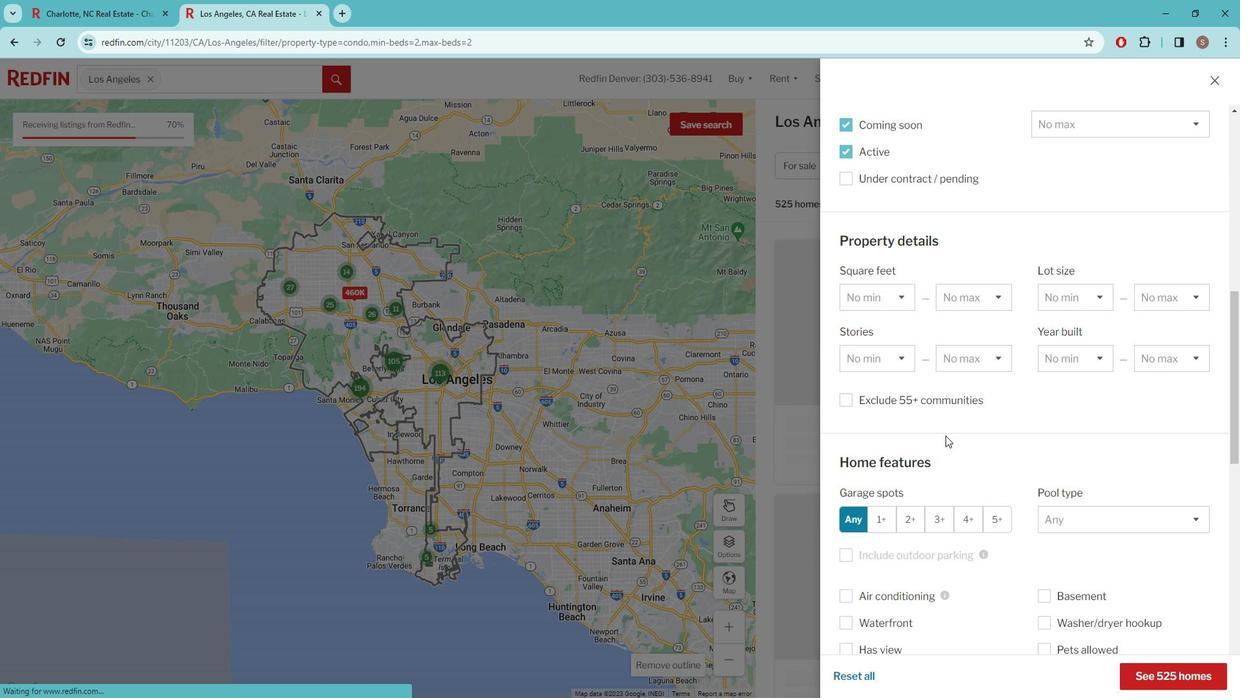 
Action: Mouse moved to (957, 440)
Screenshot: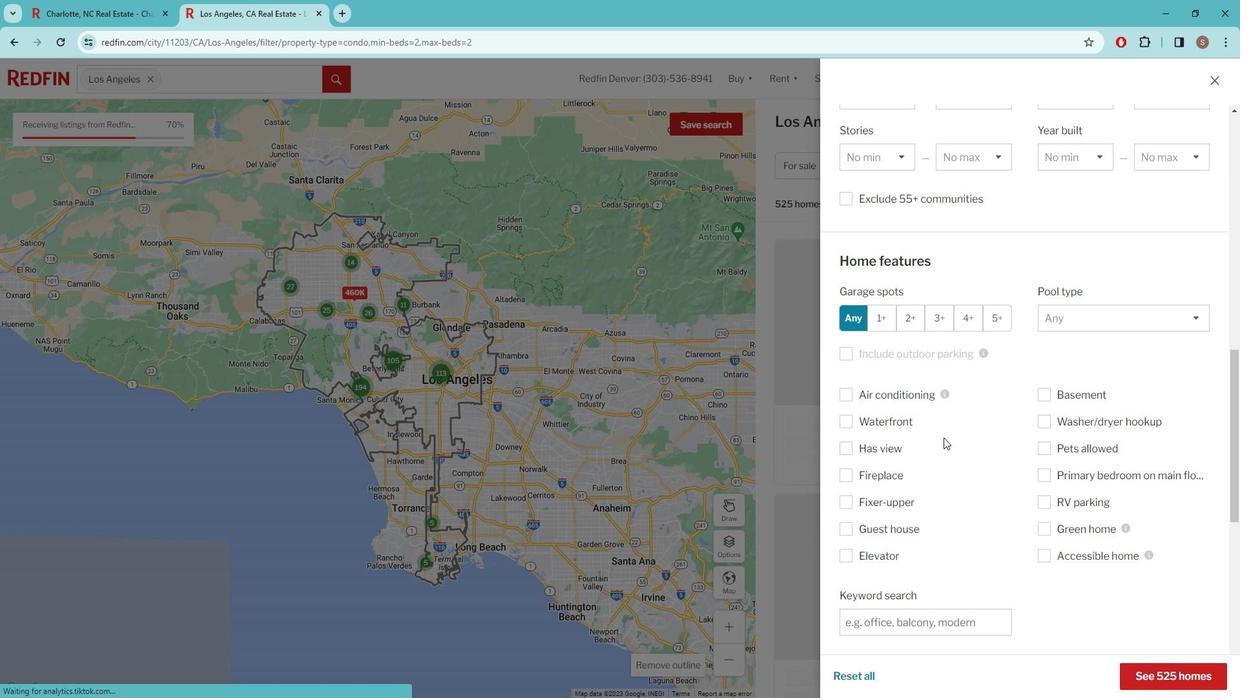 
Action: Mouse scrolled (957, 439) with delta (0, 0)
Screenshot: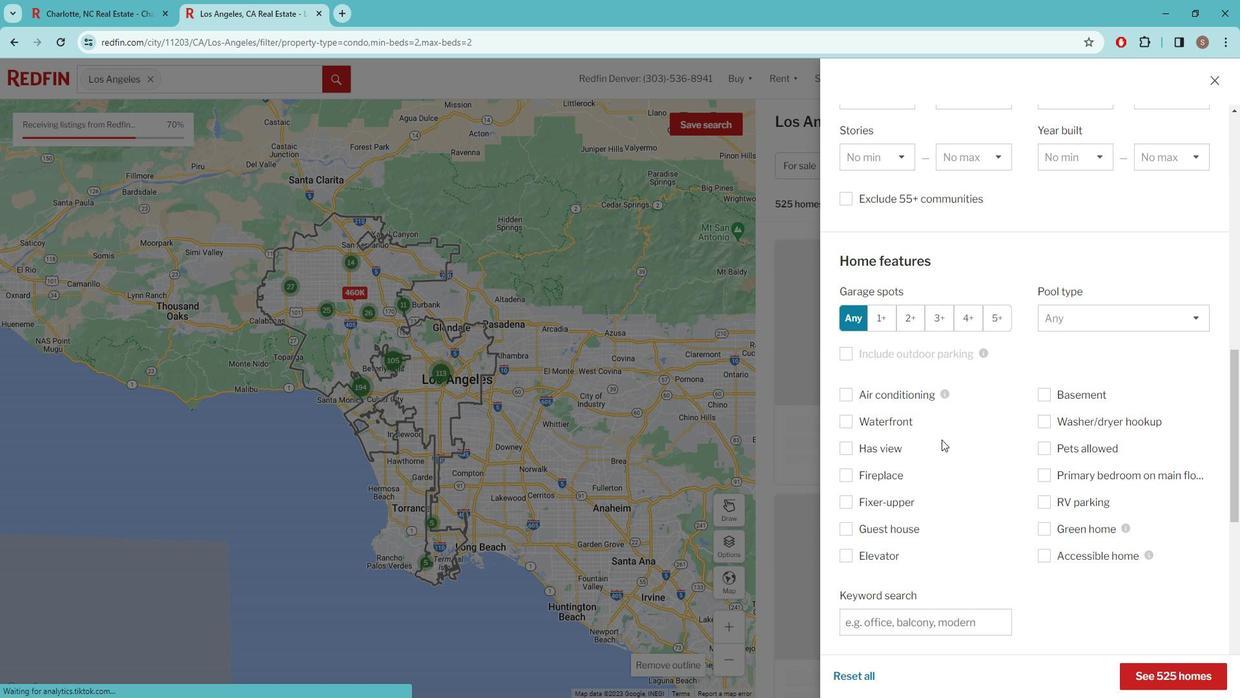 
Action: Mouse moved to (904, 552)
Screenshot: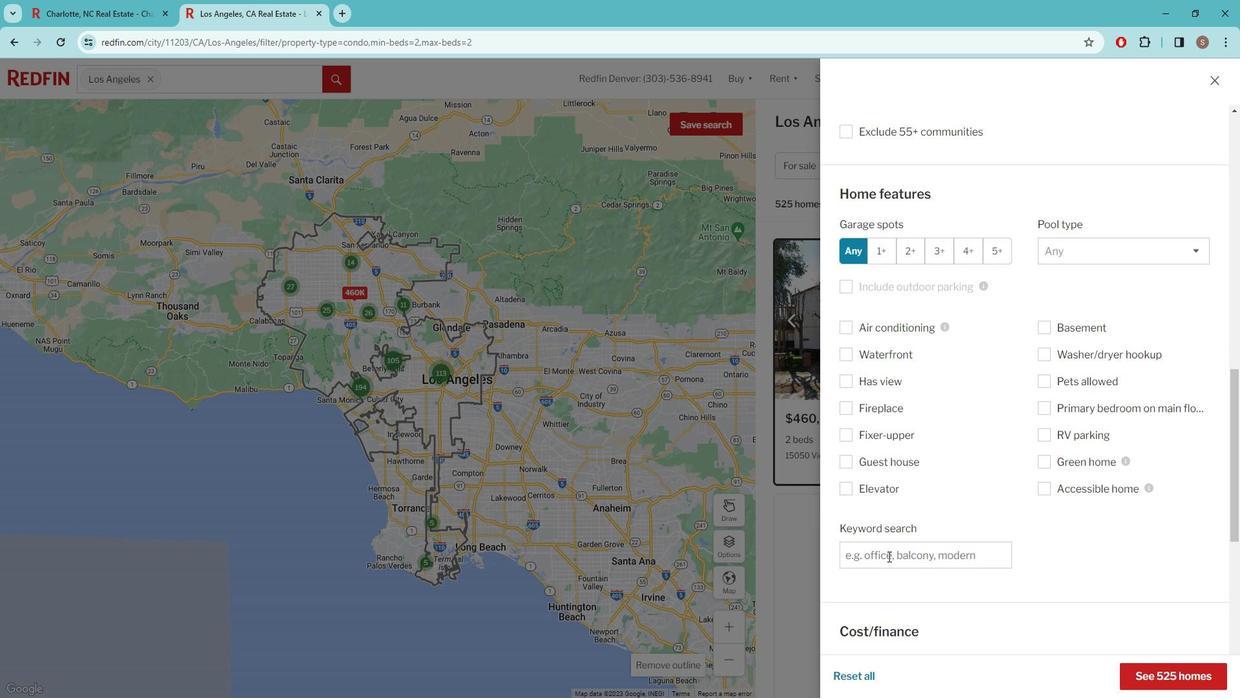 
Action: Mouse pressed left at (904, 552)
Screenshot: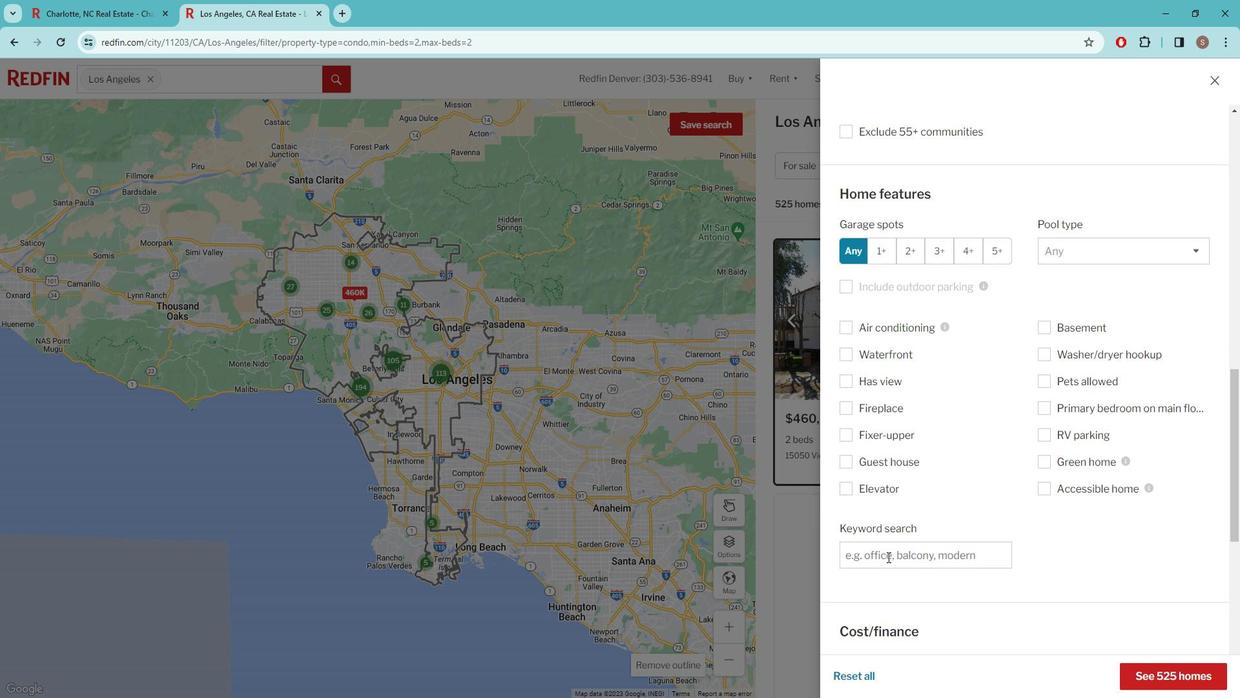 
Action: Mouse moved to (911, 550)
Screenshot: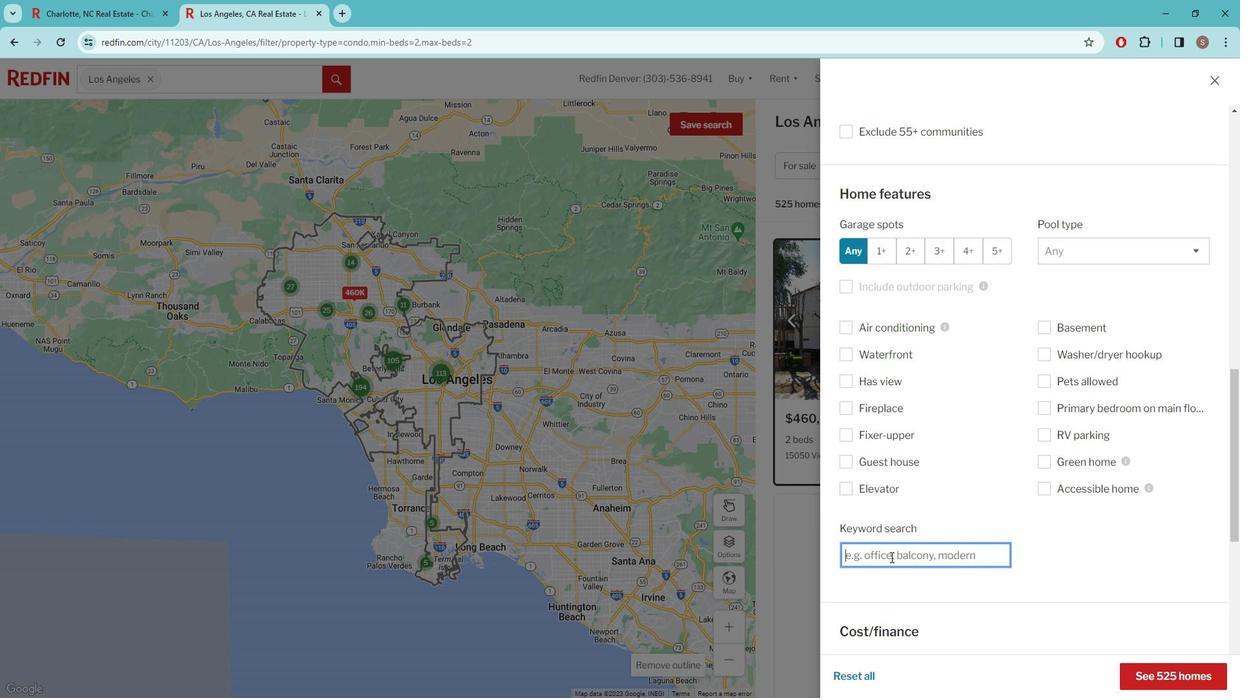 
Action: Key pressed A<Key.space>BALCONY
Screenshot: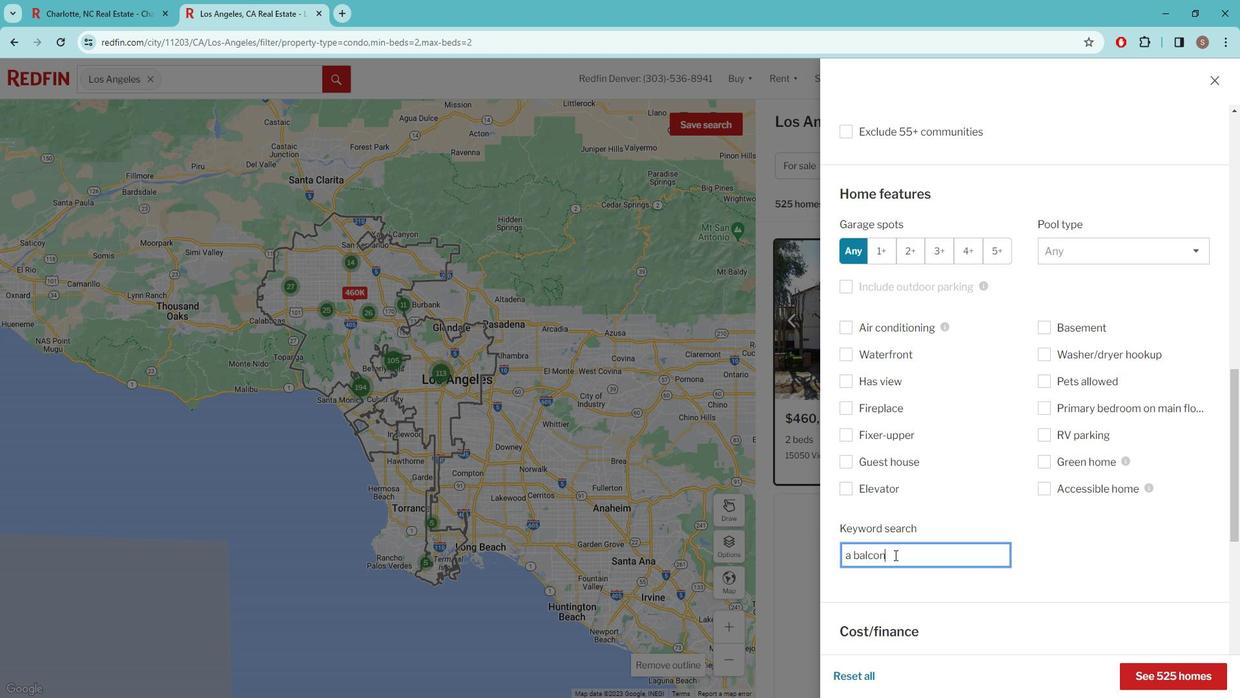 
Action: Mouse moved to (926, 546)
Screenshot: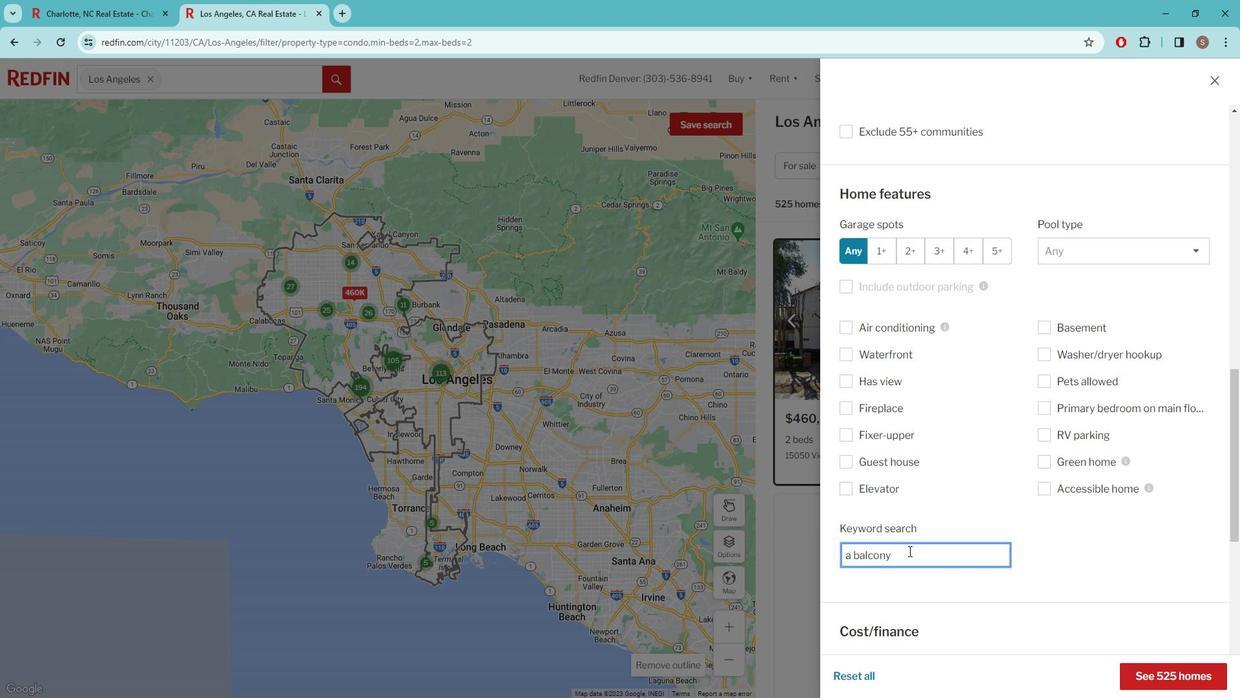 
Action: Mouse scrolled (926, 545) with delta (0, 0)
Screenshot: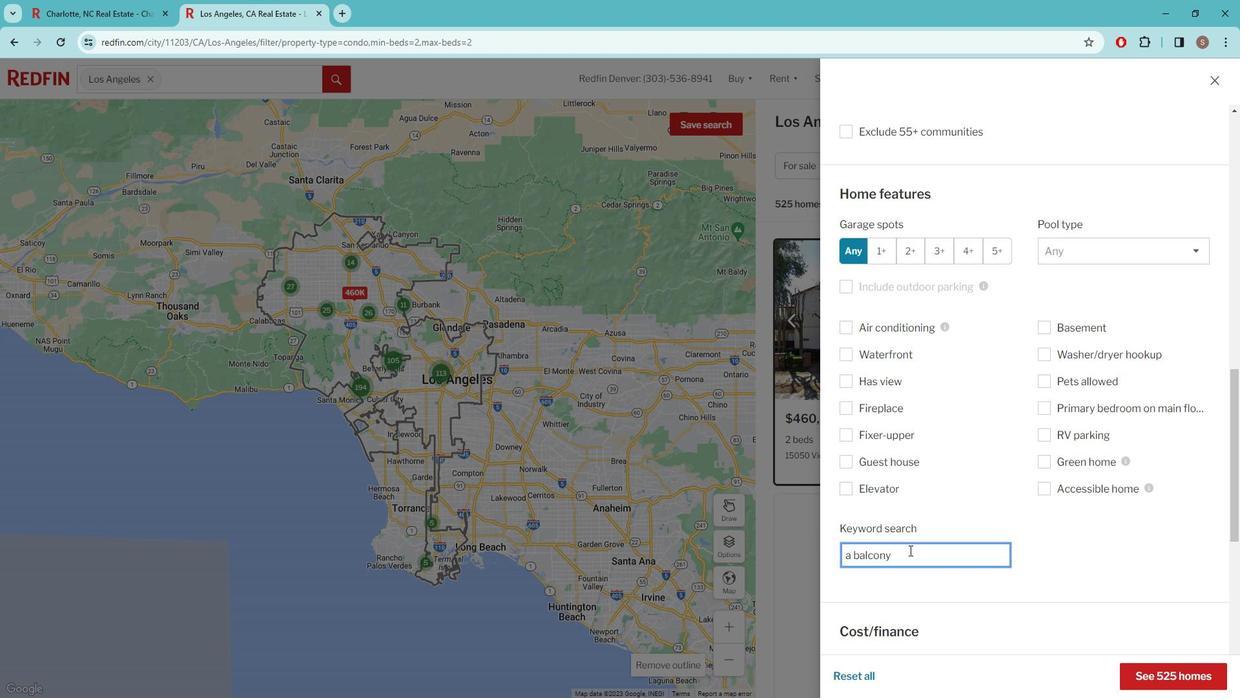 
Action: Mouse moved to (936, 539)
Screenshot: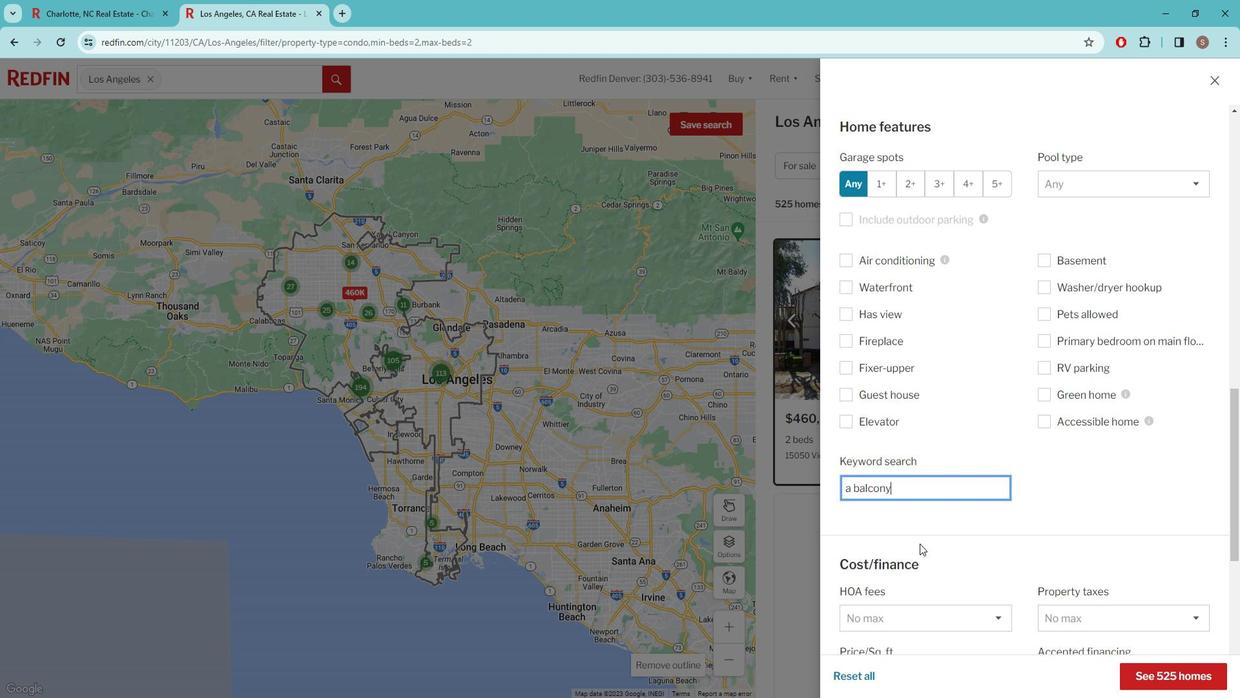 
Action: Mouse scrolled (936, 538) with delta (0, 0)
Screenshot: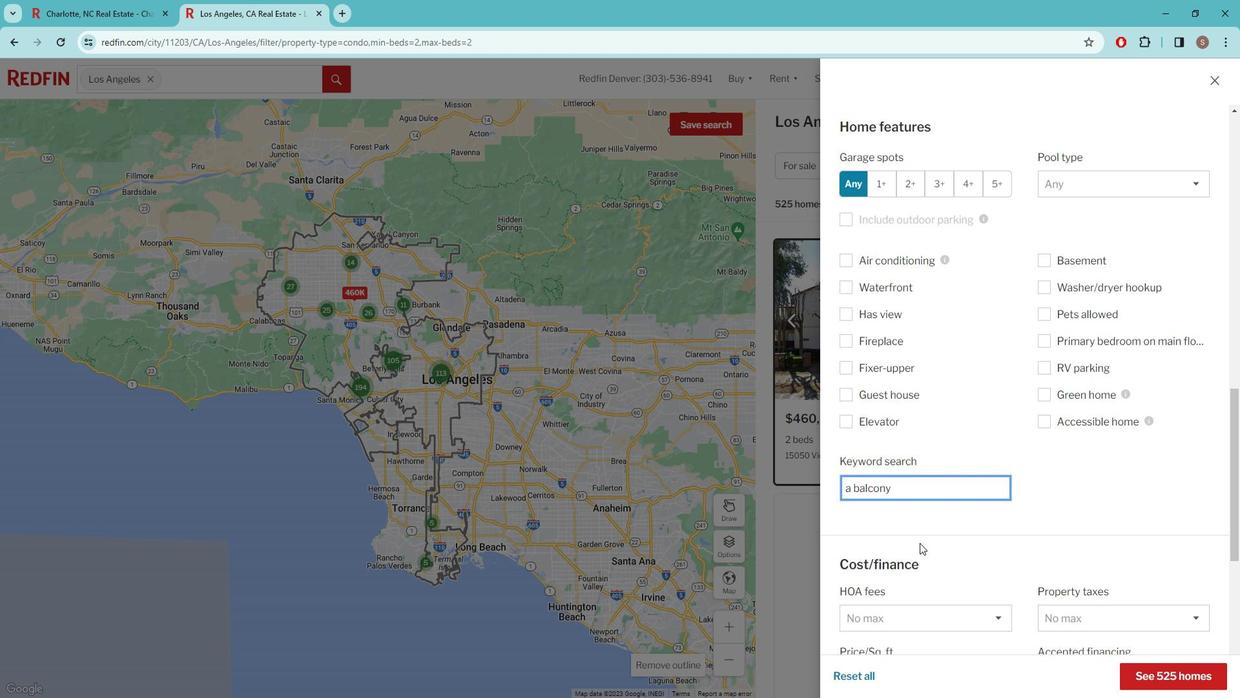 
Action: Mouse moved to (936, 537)
Screenshot: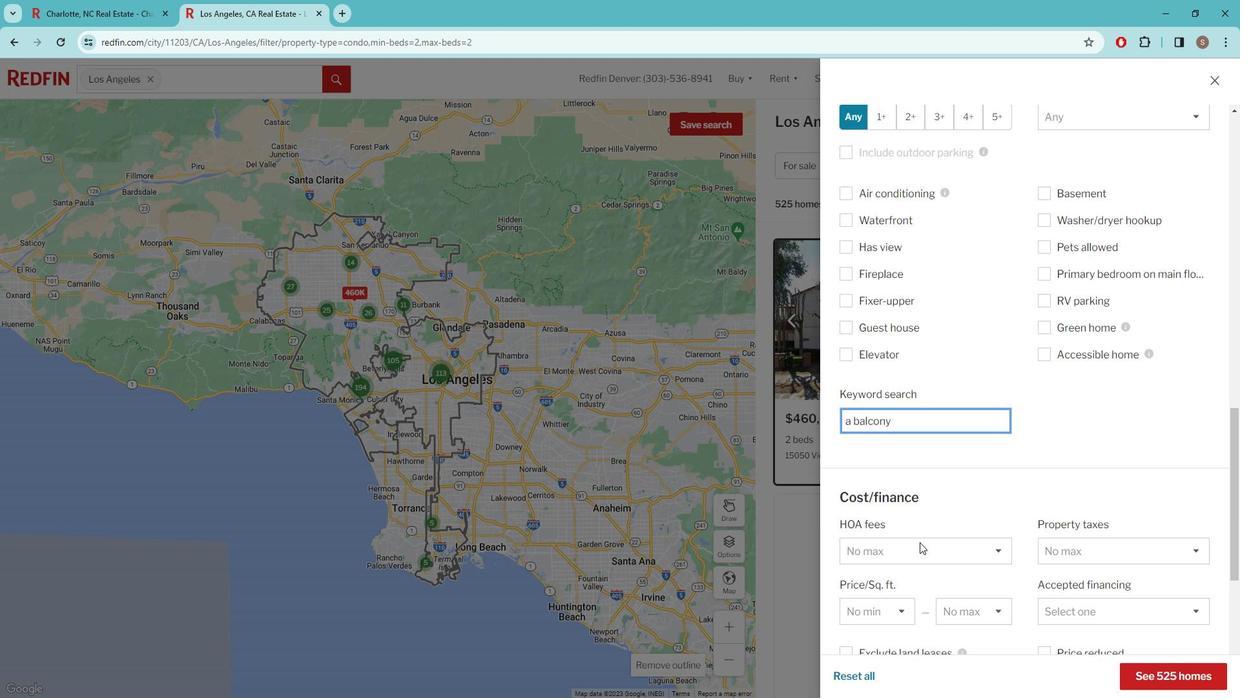 
Action: Mouse scrolled (936, 537) with delta (0, 0)
Screenshot: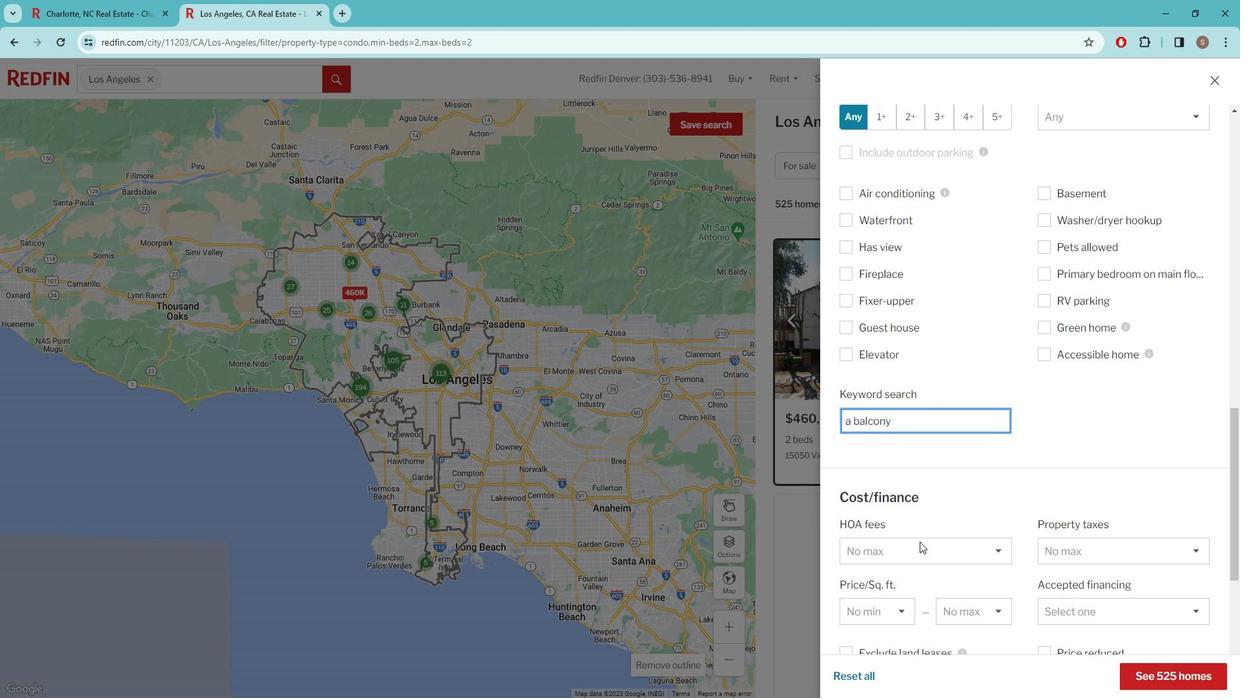 
Action: Mouse moved to (942, 531)
Screenshot: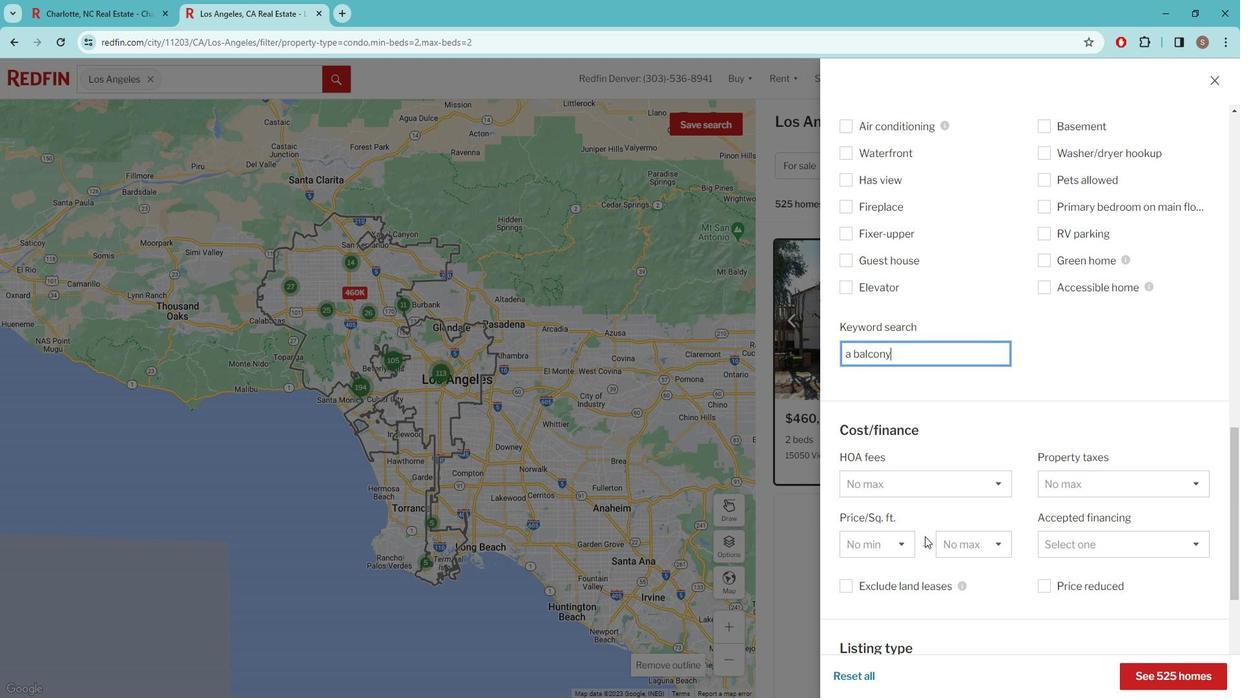 
Action: Mouse scrolled (942, 531) with delta (0, 0)
Screenshot: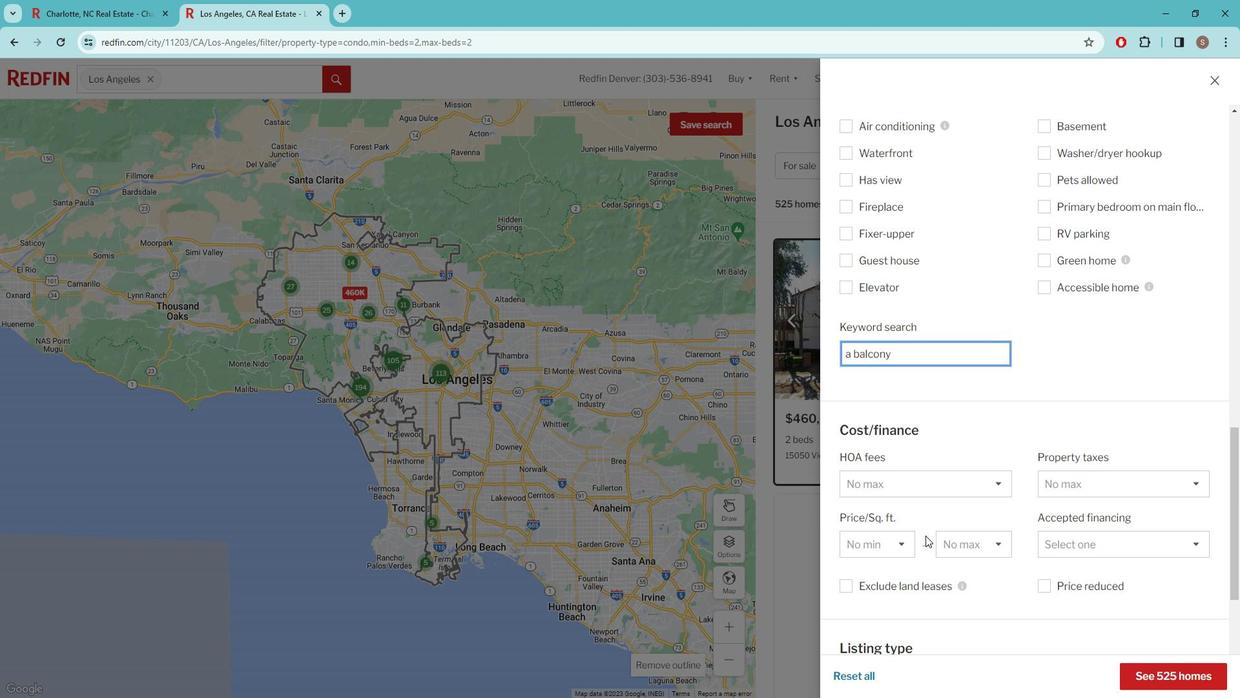 
Action: Mouse scrolled (942, 531) with delta (0, 0)
Screenshot: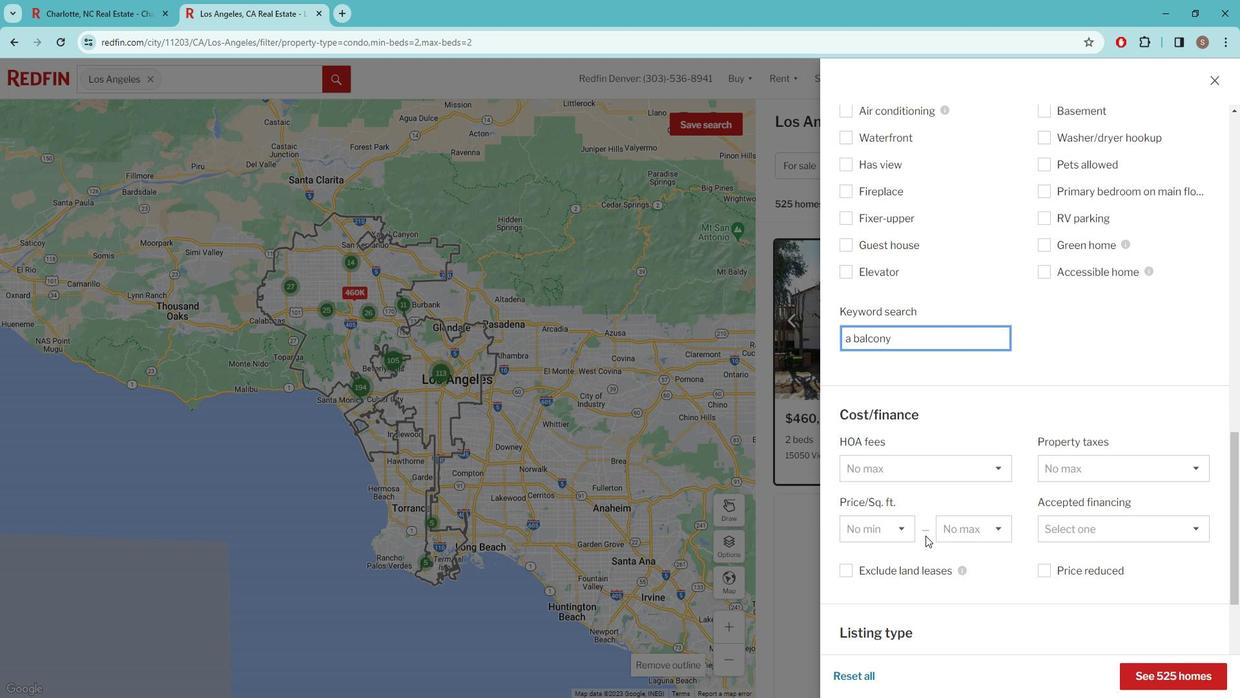 
Action: Mouse moved to (944, 530)
Screenshot: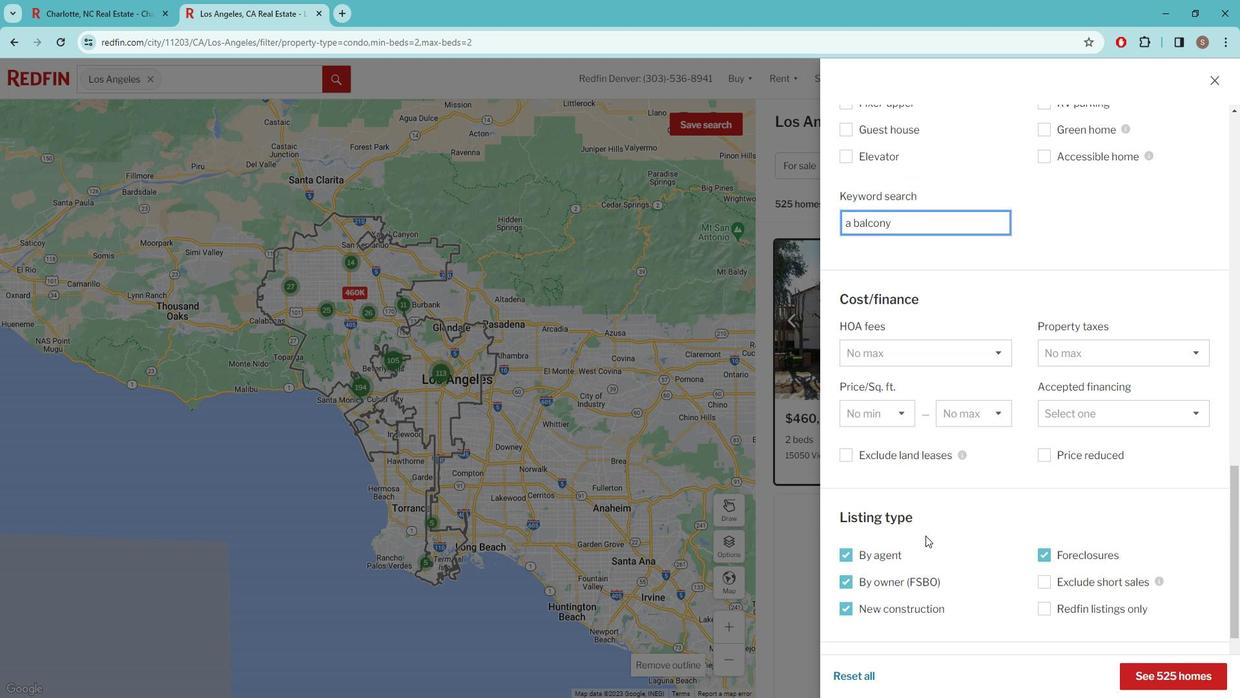 
Action: Mouse scrolled (944, 530) with delta (0, 0)
Screenshot: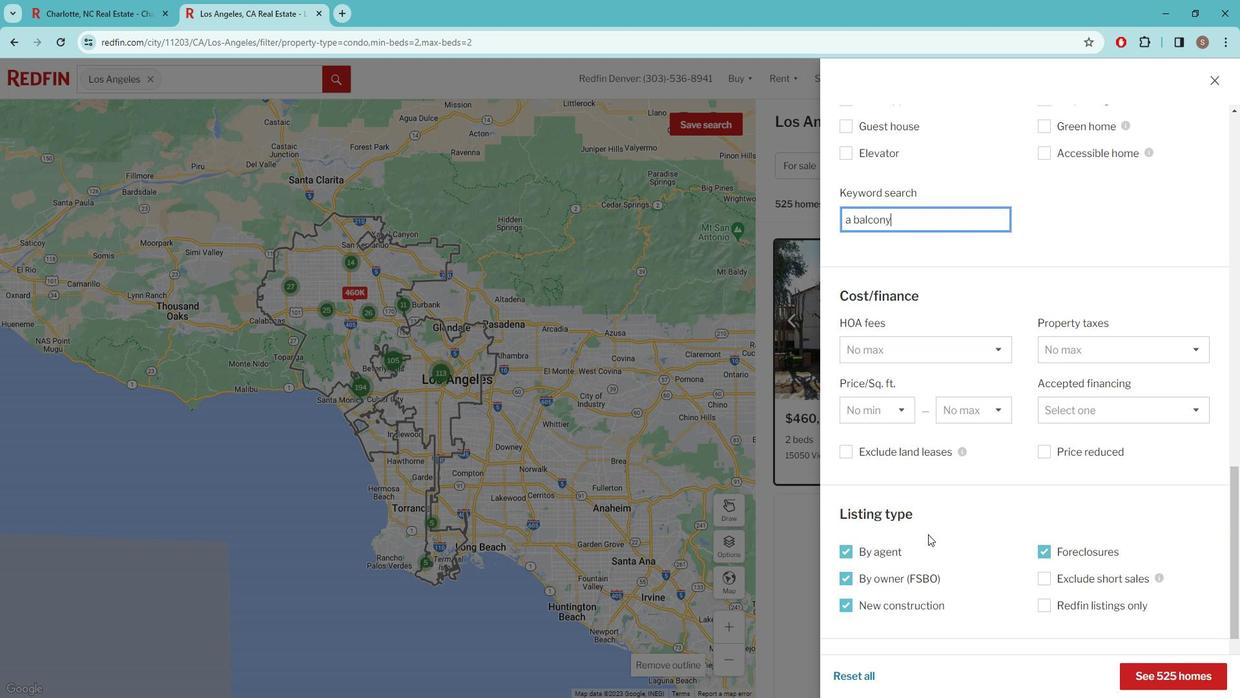 
Action: Mouse moved to (944, 530)
Screenshot: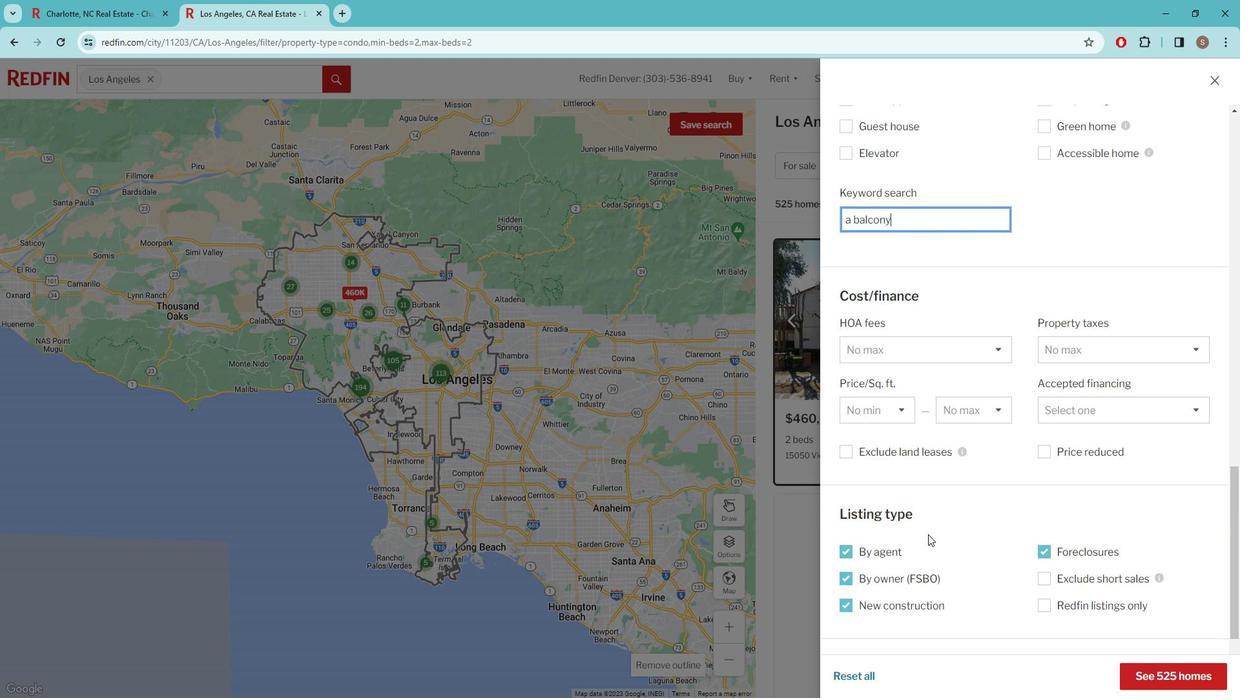 
Action: Mouse scrolled (944, 530) with delta (0, 0)
Screenshot: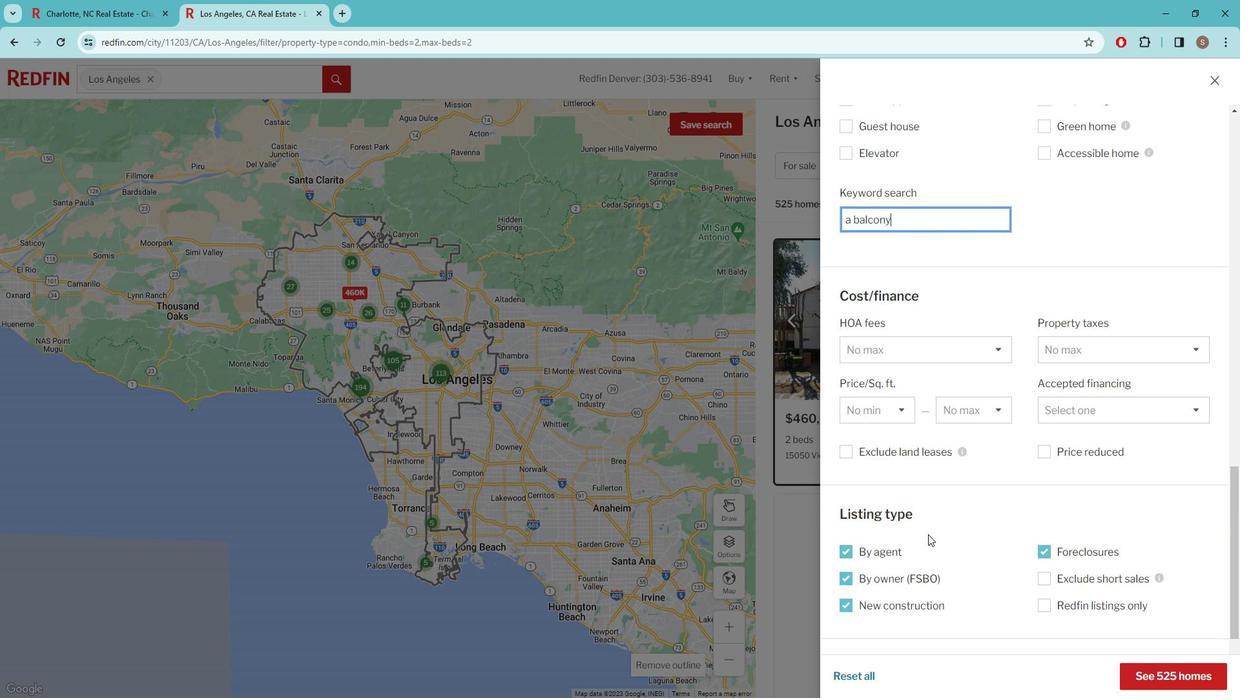 
Action: Mouse scrolled (944, 530) with delta (0, 0)
Screenshot: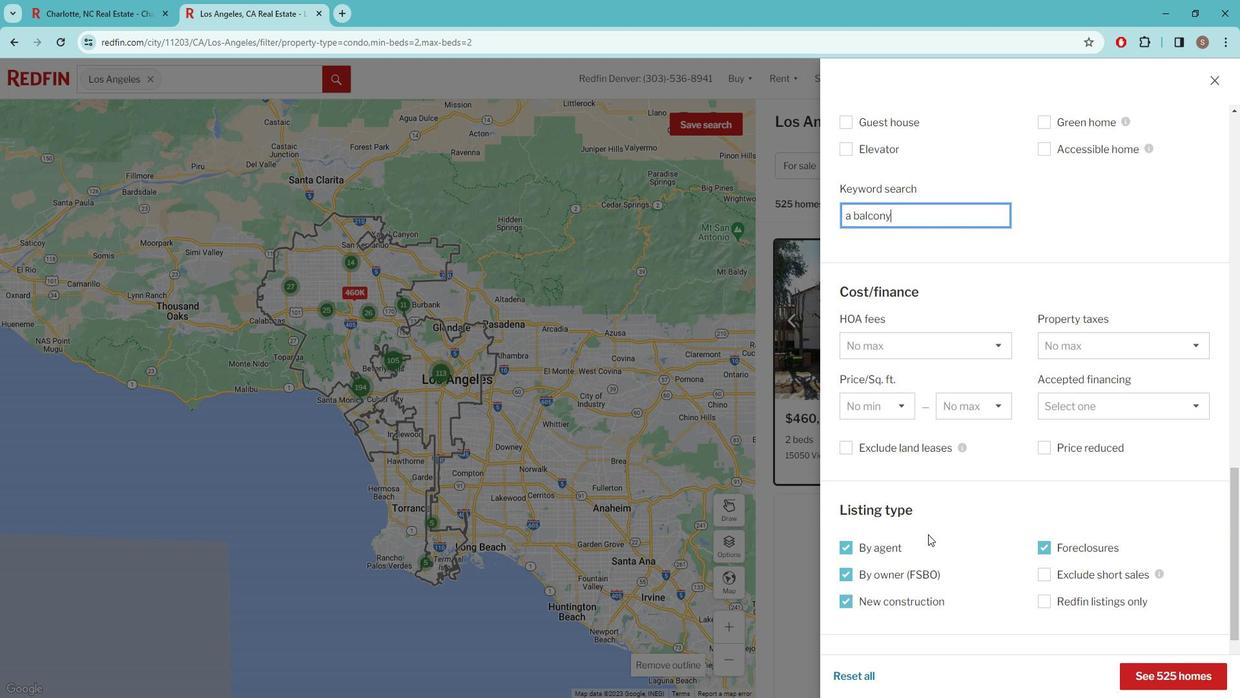 
Action: Mouse moved to (944, 530)
Screenshot: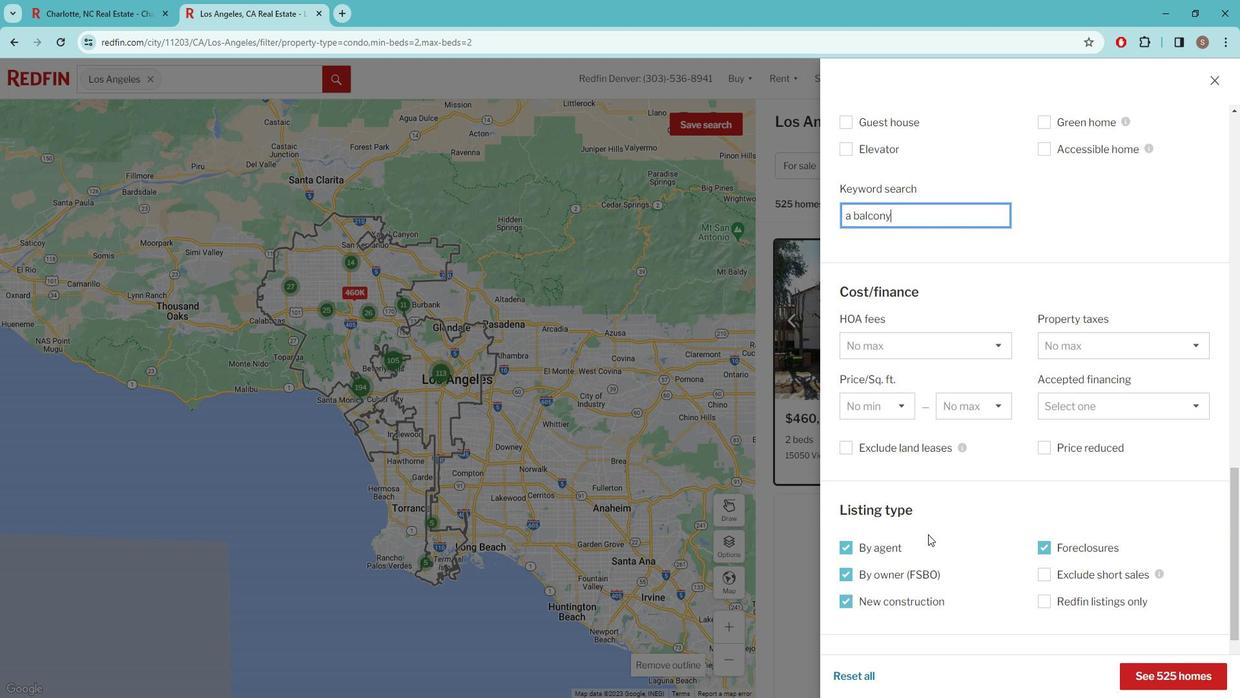 
Action: Mouse scrolled (944, 530) with delta (0, 0)
Screenshot: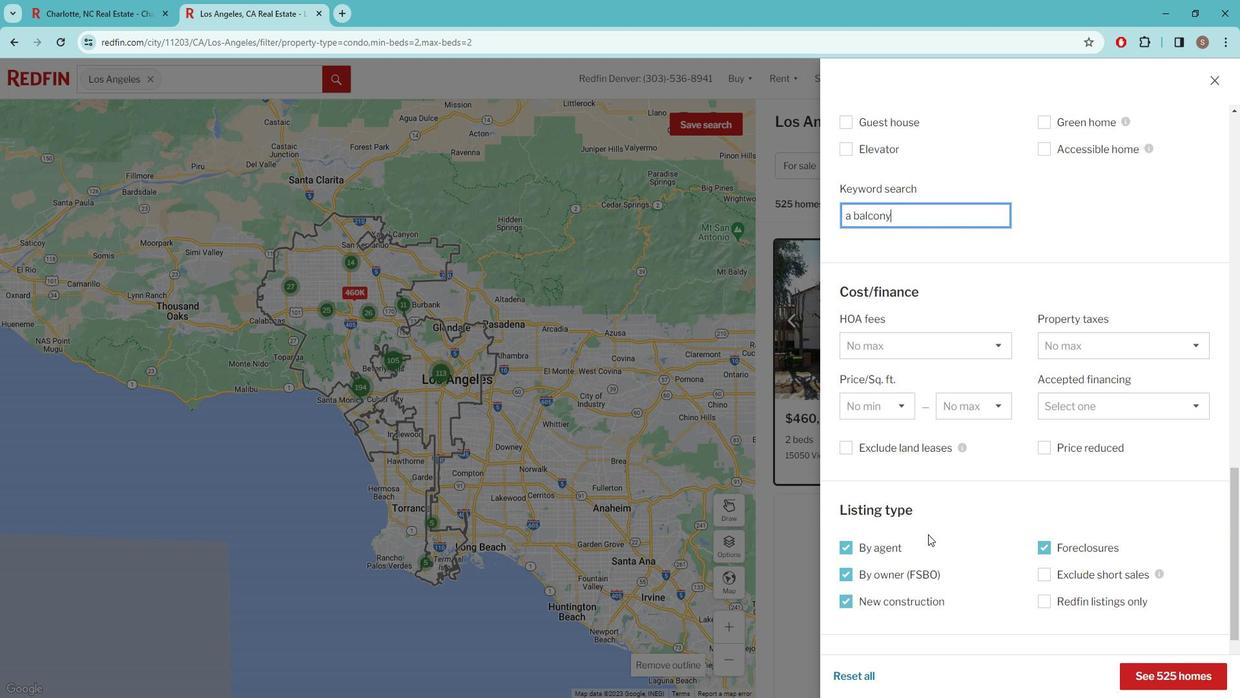 
Action: Mouse moved to (993, 557)
Screenshot: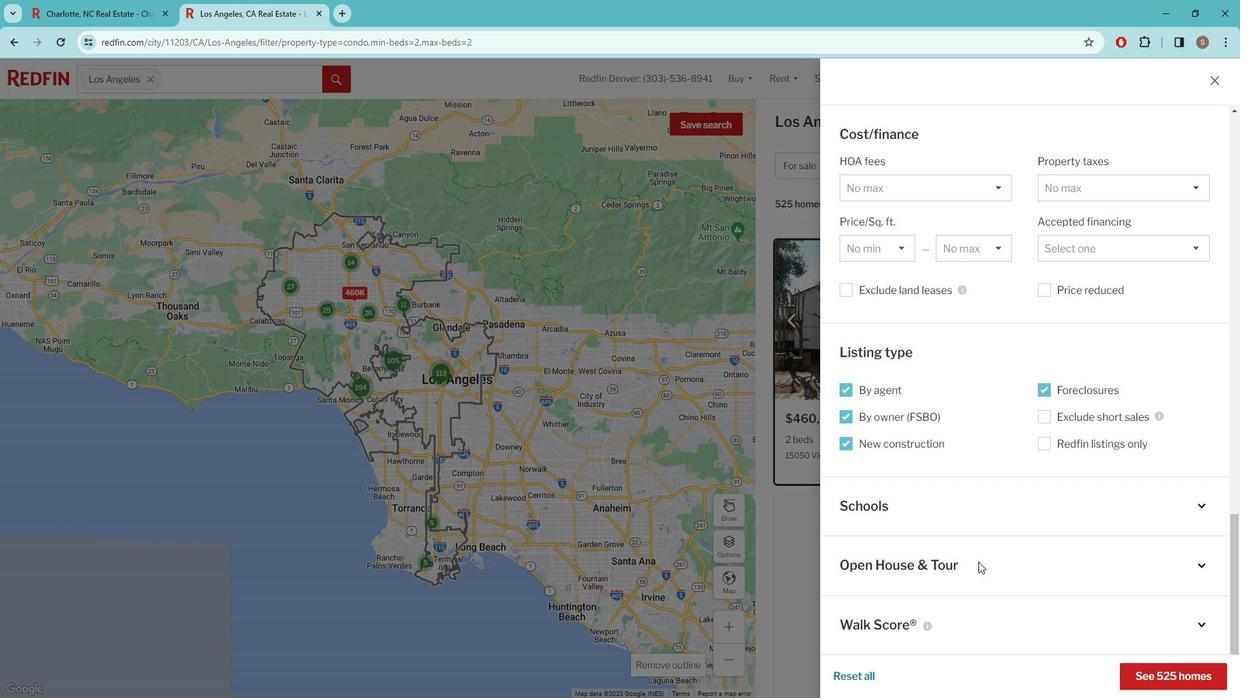 
Action: Mouse scrolled (993, 557) with delta (0, 0)
Screenshot: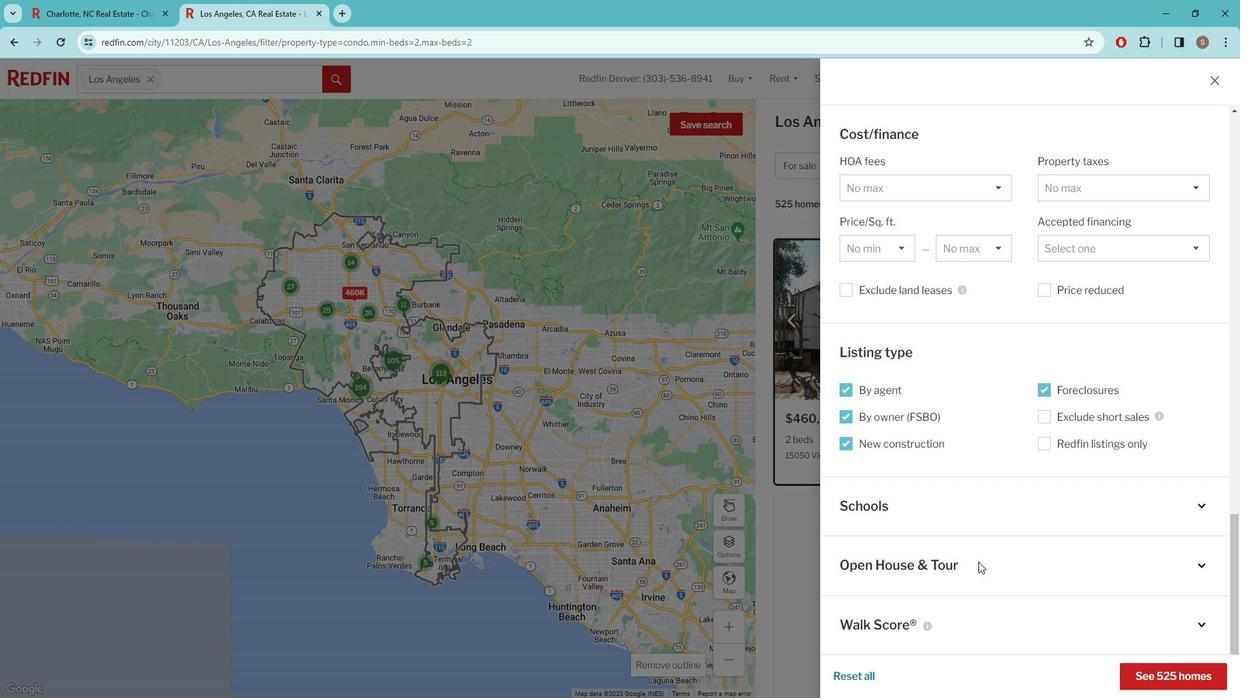 
Action: Mouse scrolled (993, 557) with delta (0, 0)
Screenshot: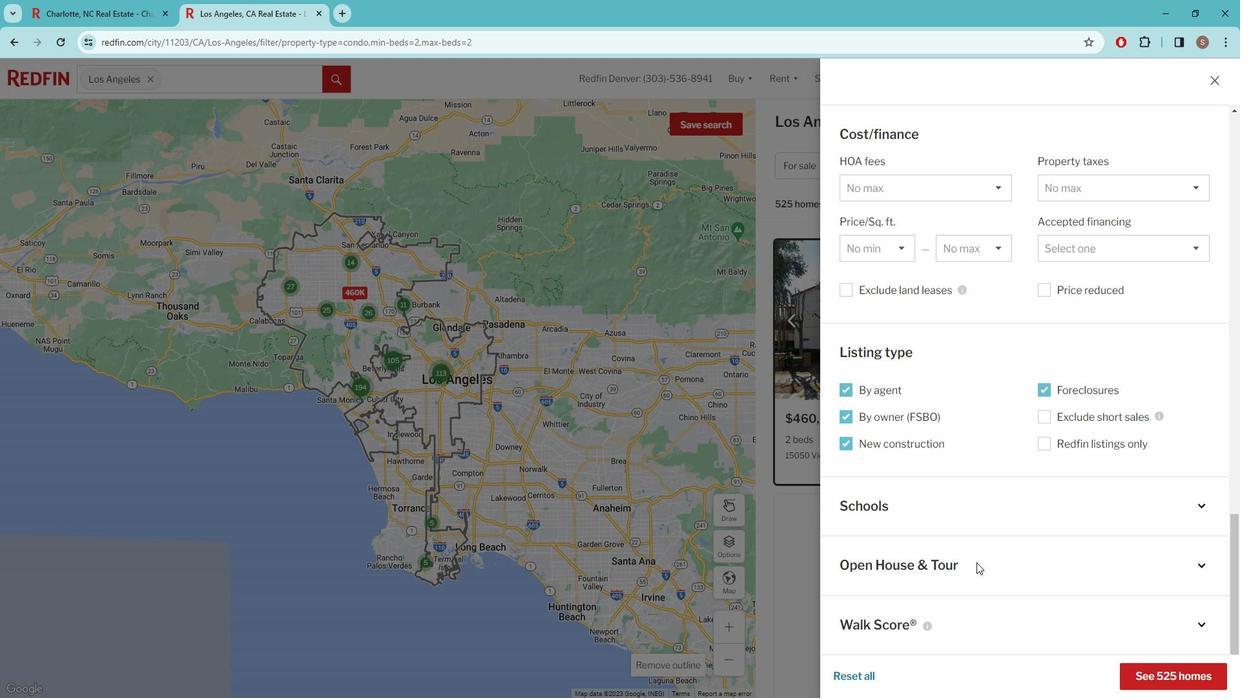 
Action: Mouse scrolled (993, 557) with delta (0, 0)
Screenshot: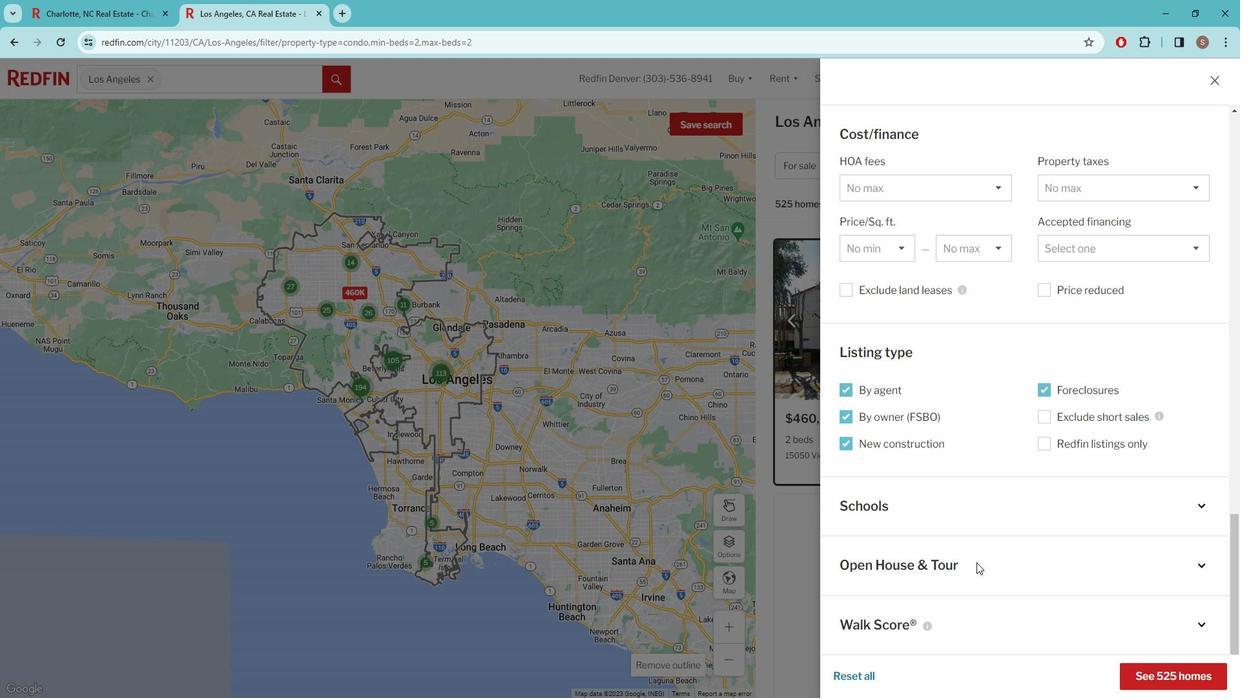
Action: Mouse scrolled (993, 557) with delta (0, 0)
Screenshot: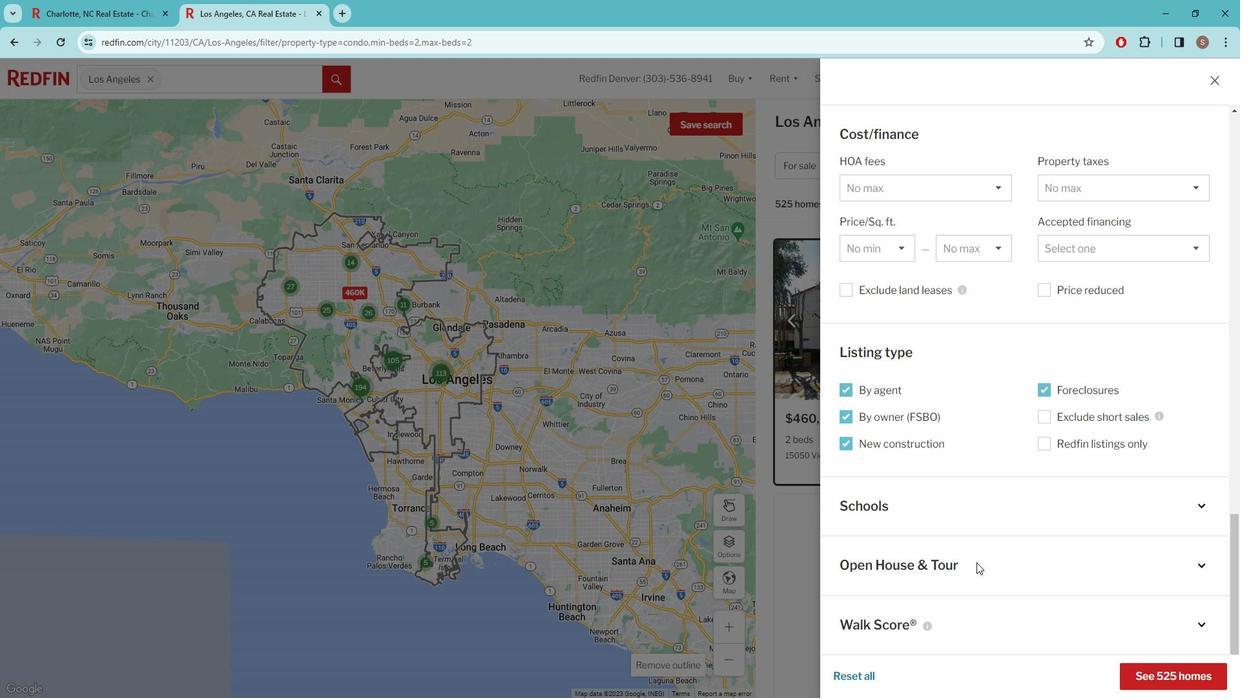 
Action: Mouse moved to (1183, 665)
Screenshot: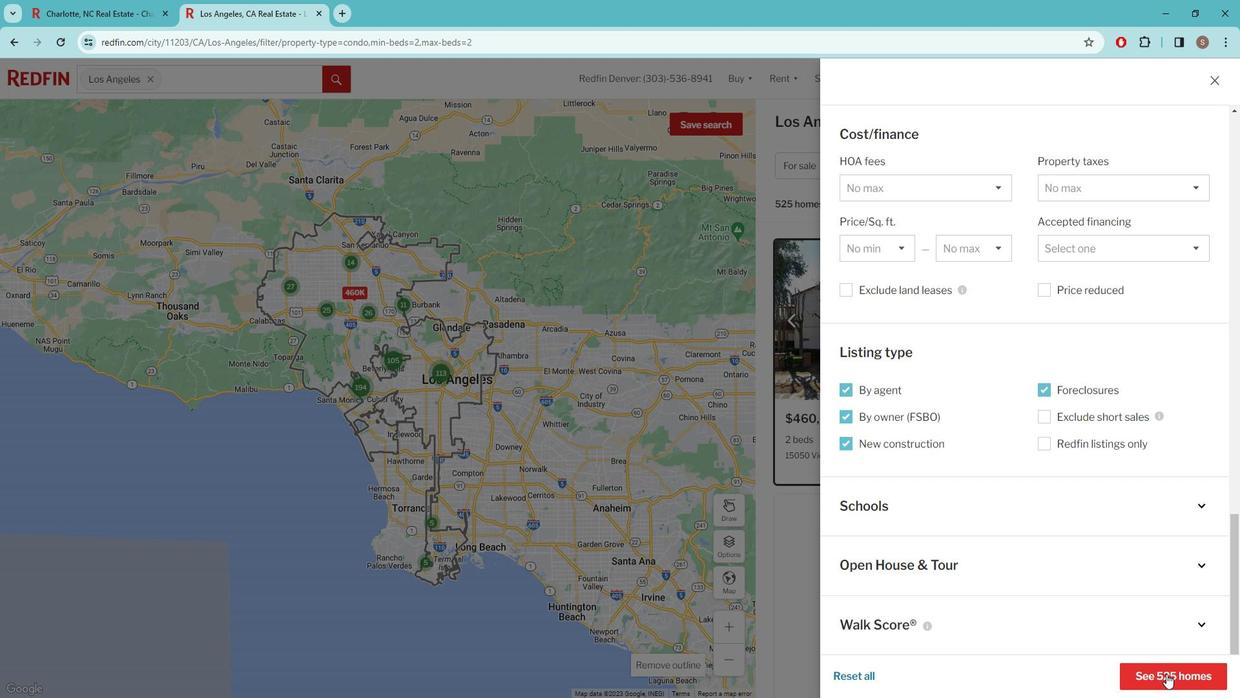 
Action: Mouse pressed left at (1183, 665)
Screenshot: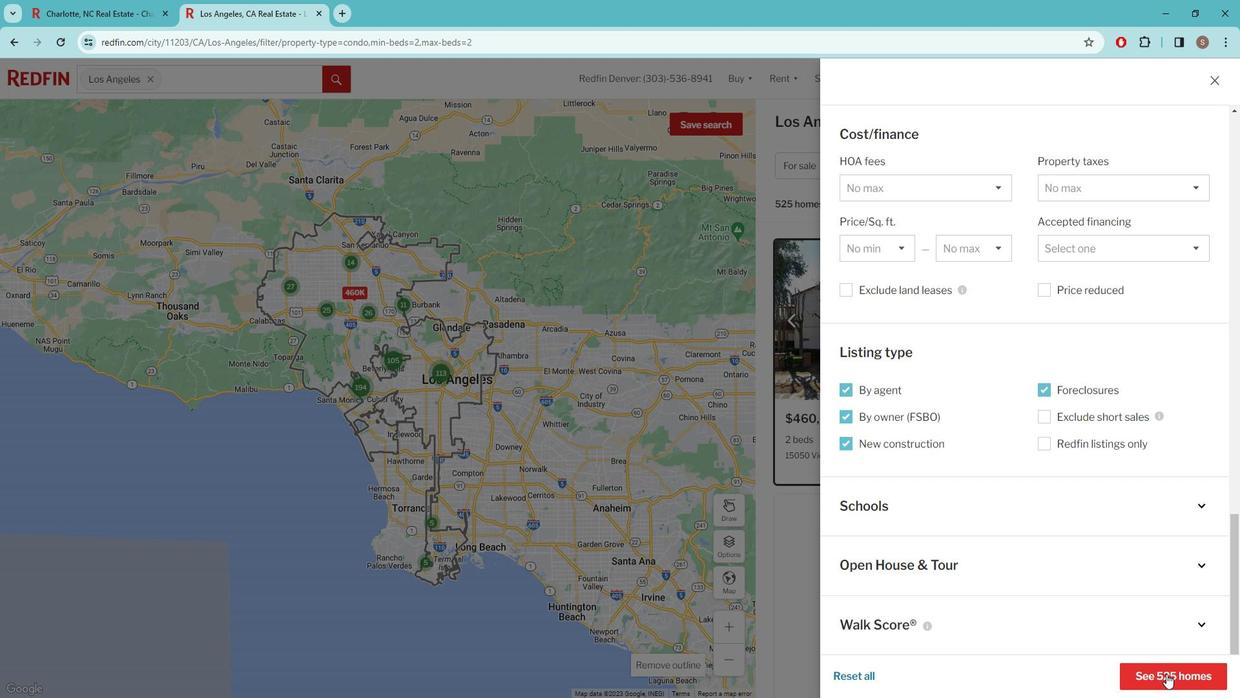 
Action: Mouse moved to (977, 418)
Screenshot: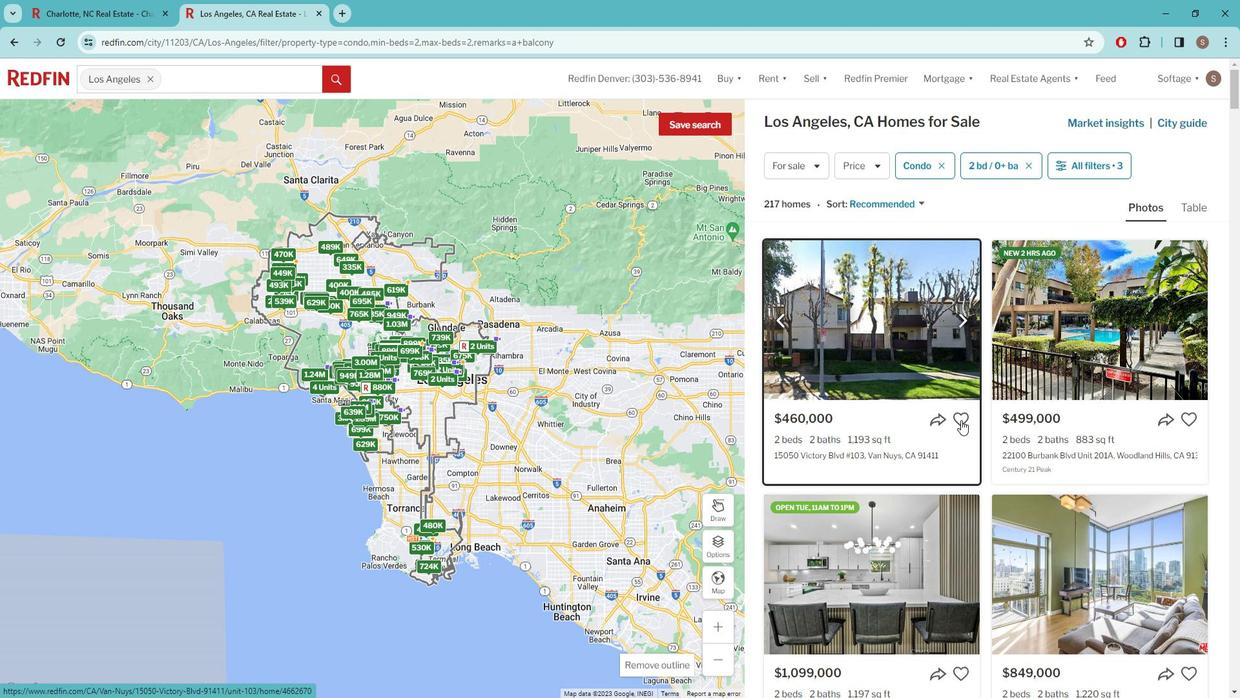 
Action: Mouse pressed left at (977, 418)
Screenshot: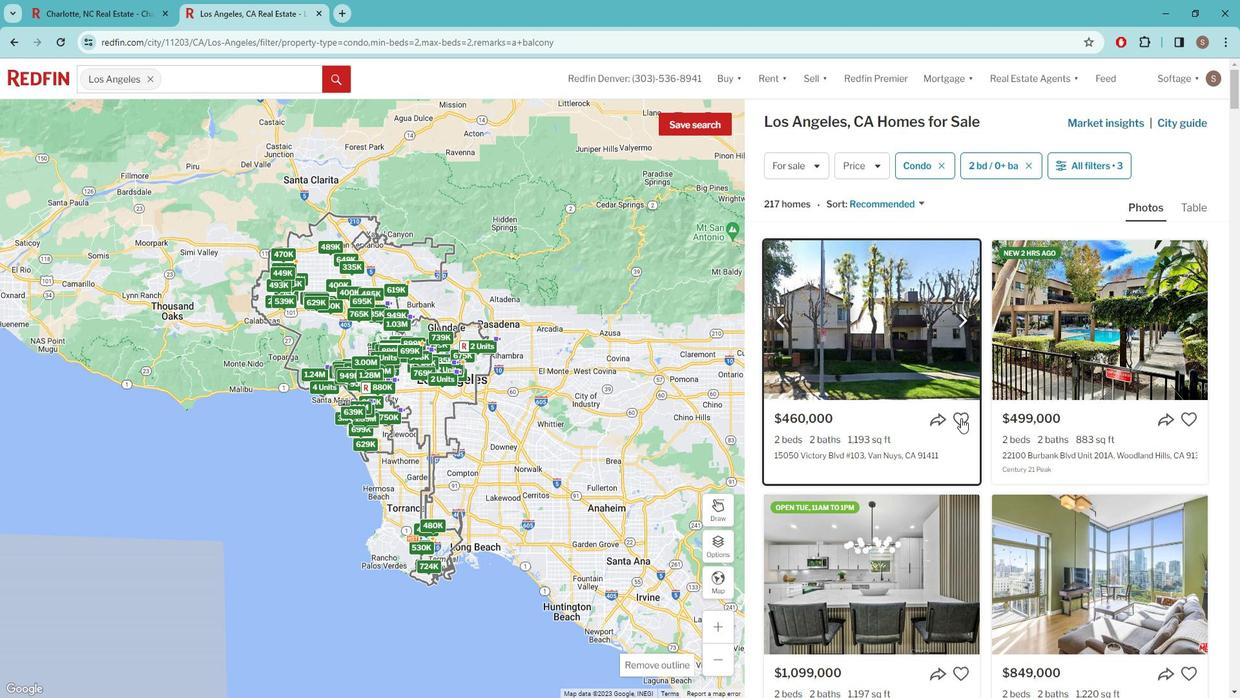 
Action: Mouse moved to (1204, 422)
Screenshot: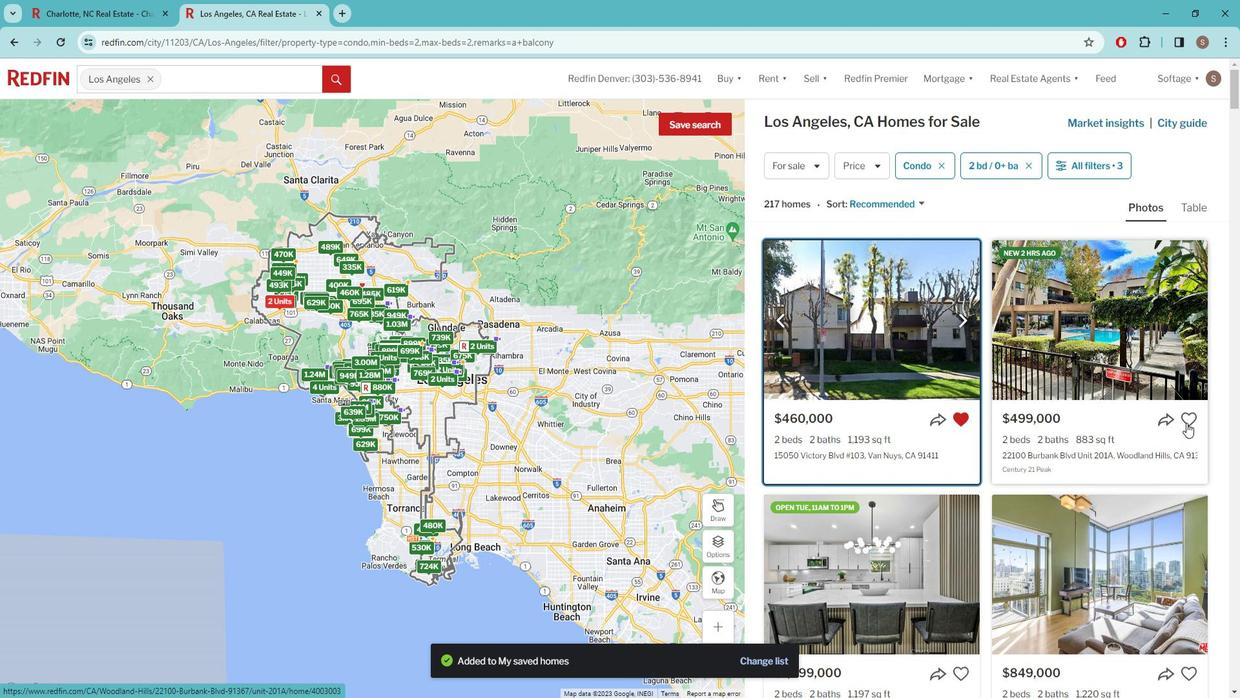 
Action: Mouse pressed left at (1204, 422)
Screenshot: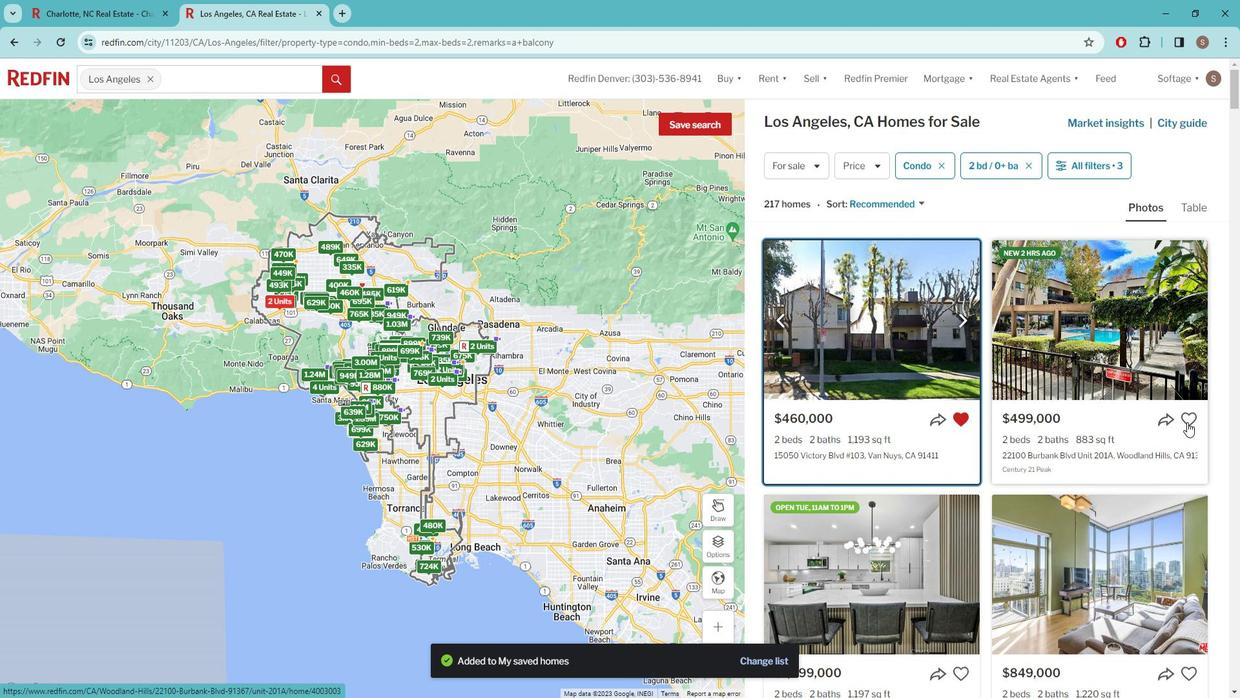 
Action: Mouse moved to (1019, 461)
Screenshot: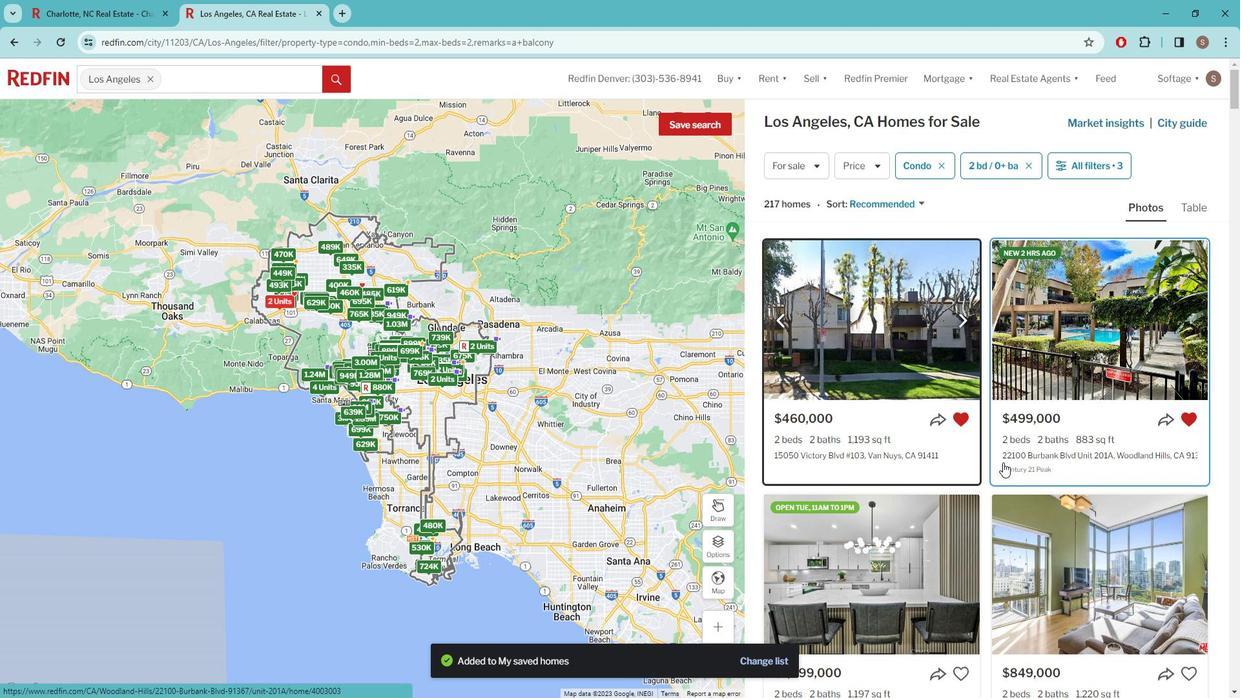 
